 Task: Add a signature Marshall Davis containing Have a great National Religious Freedom Day, Marshall Davis to email address softage.9@softage.net and add a label Residential leases
Action: Mouse moved to (891, 46)
Screenshot: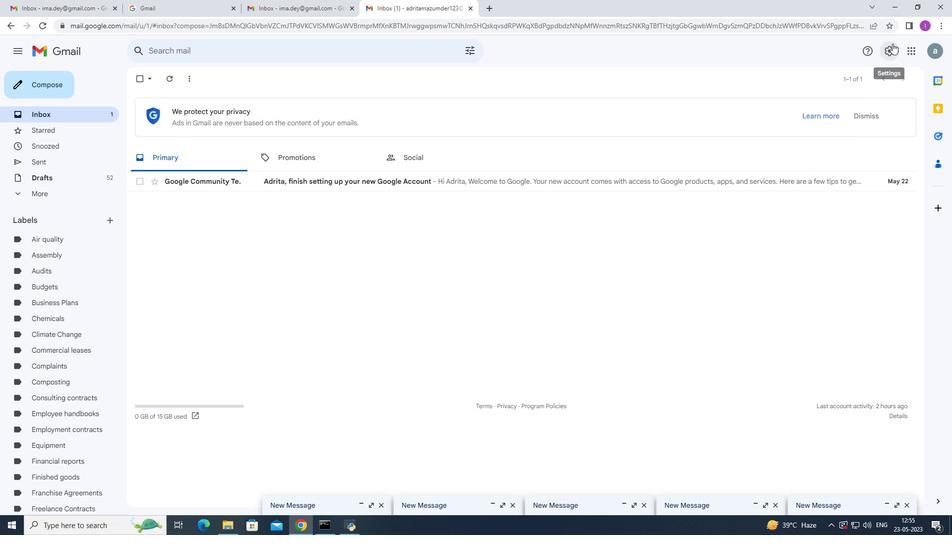 
Action: Mouse pressed left at (891, 46)
Screenshot: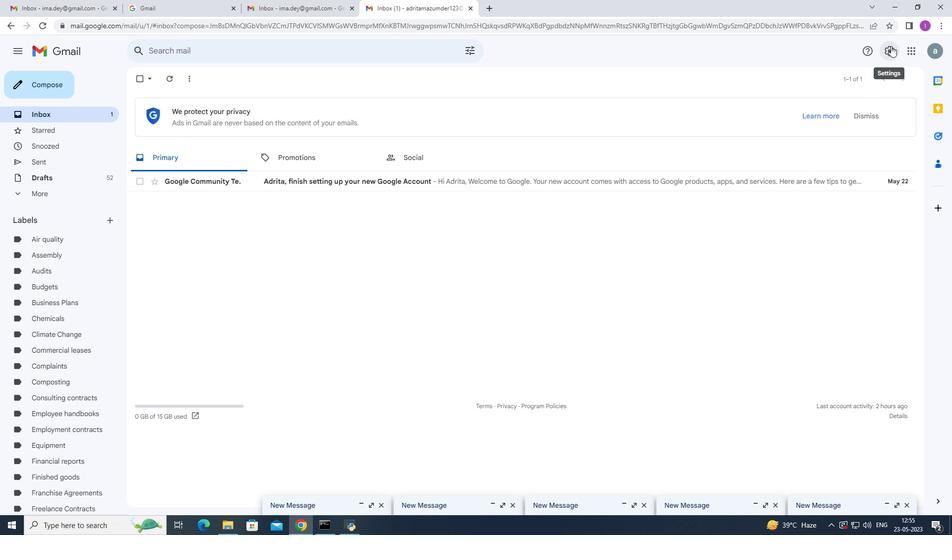 
Action: Mouse moved to (844, 102)
Screenshot: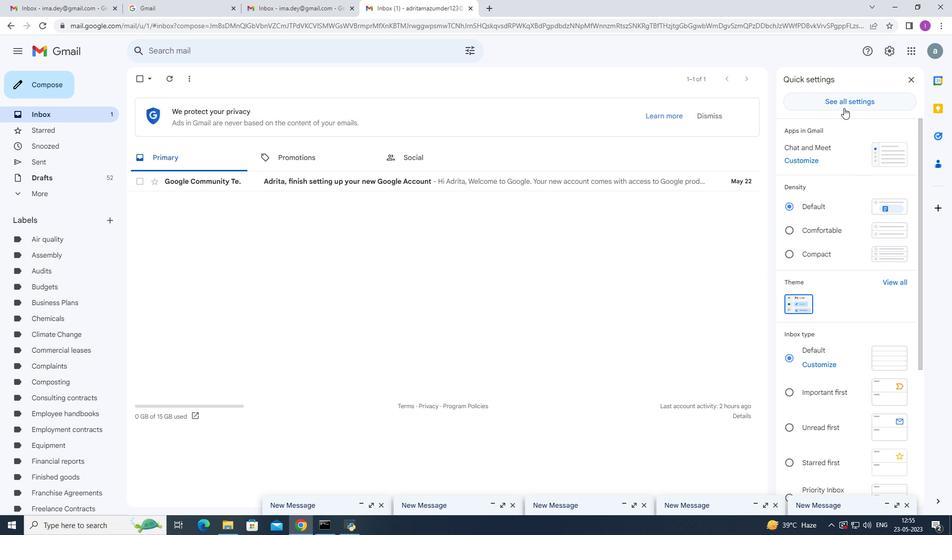 
Action: Mouse pressed left at (844, 102)
Screenshot: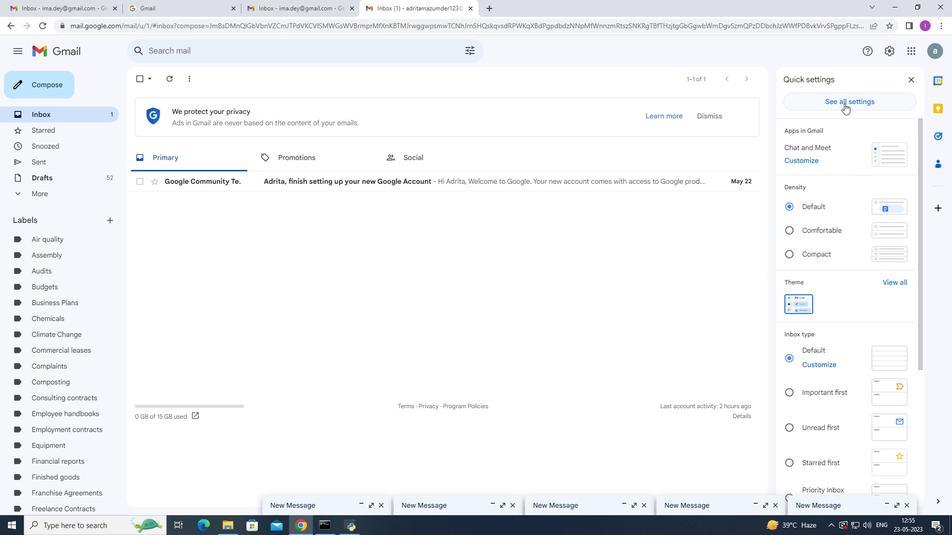 
Action: Mouse moved to (441, 263)
Screenshot: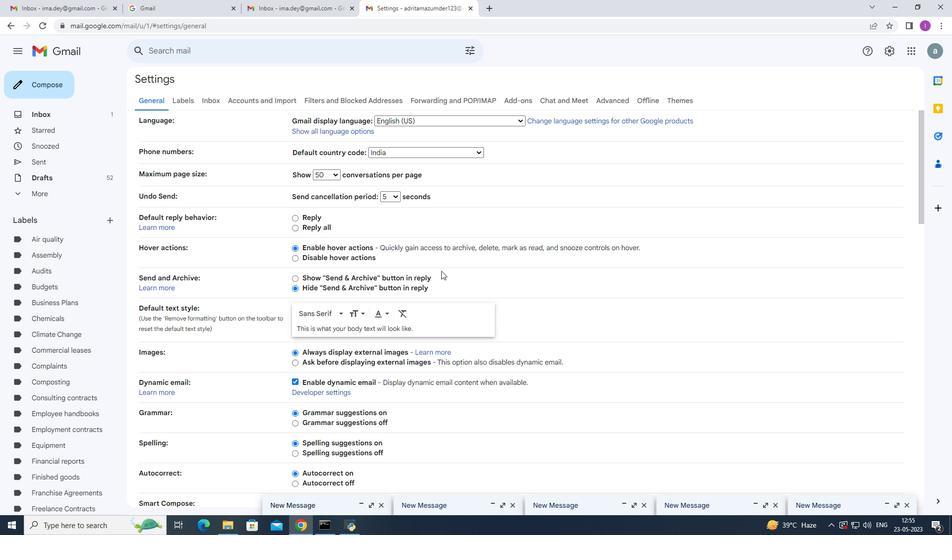 
Action: Mouse scrolled (441, 262) with delta (0, 0)
Screenshot: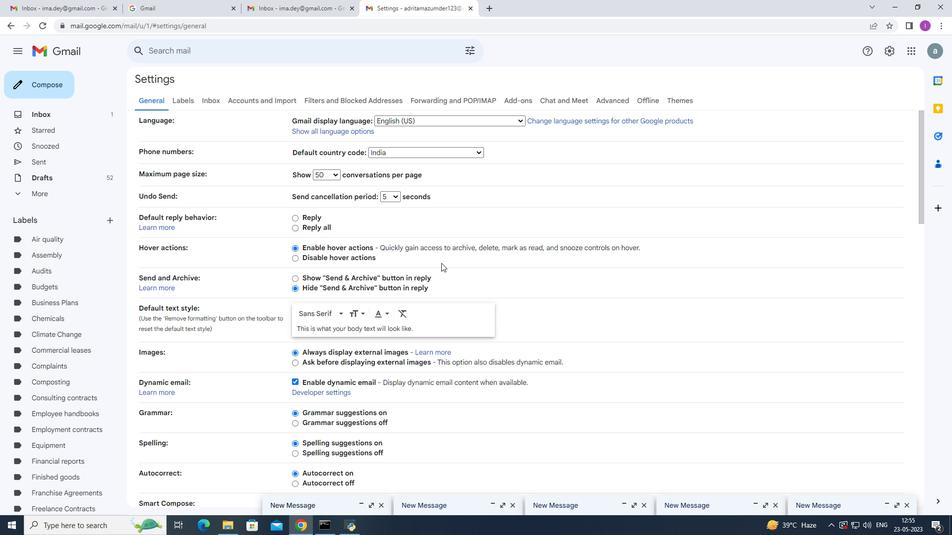 
Action: Mouse moved to (441, 262)
Screenshot: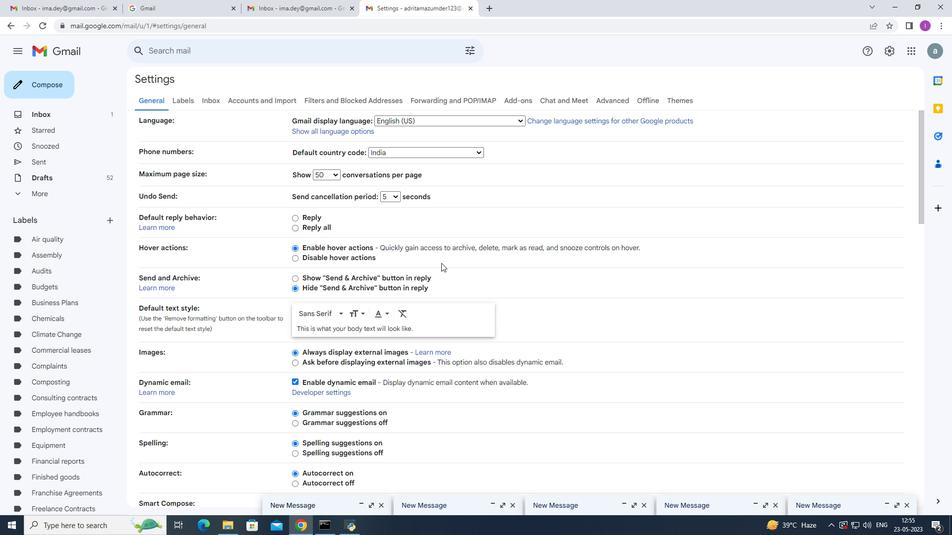 
Action: Mouse scrolled (441, 262) with delta (0, 0)
Screenshot: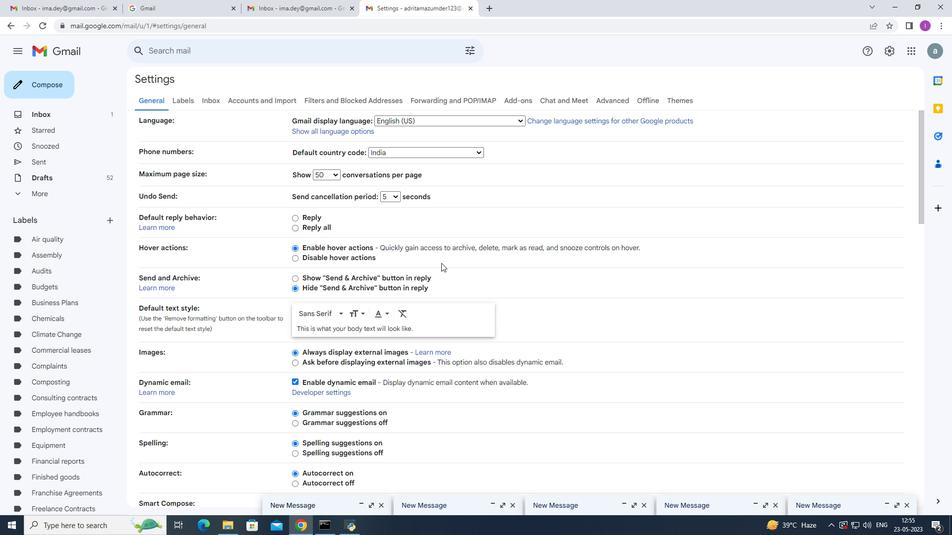 
Action: Mouse moved to (441, 262)
Screenshot: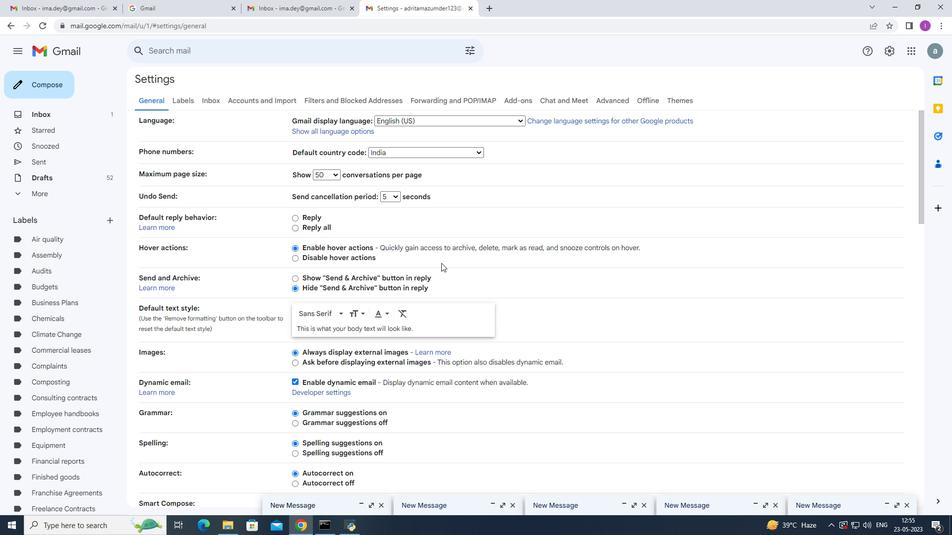 
Action: Mouse scrolled (441, 261) with delta (0, 0)
Screenshot: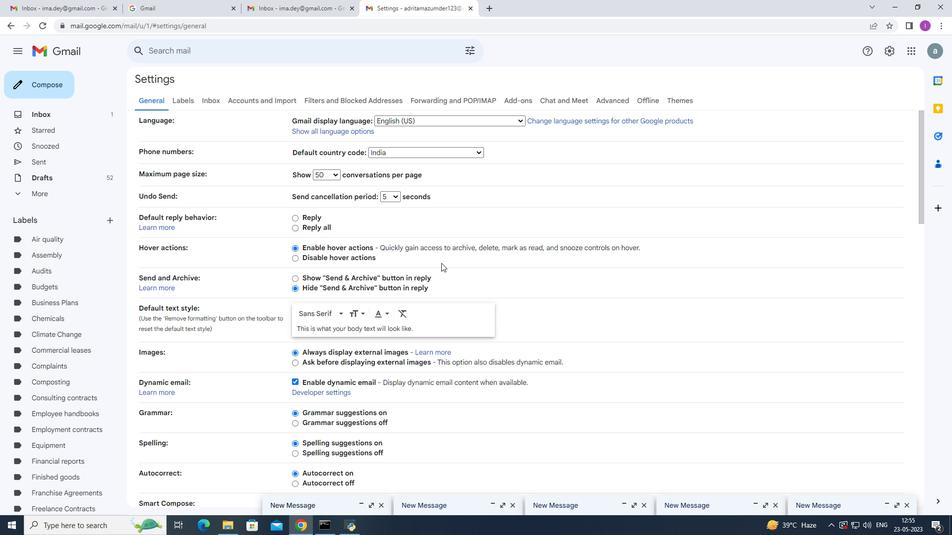 
Action: Mouse scrolled (441, 262) with delta (0, 0)
Screenshot: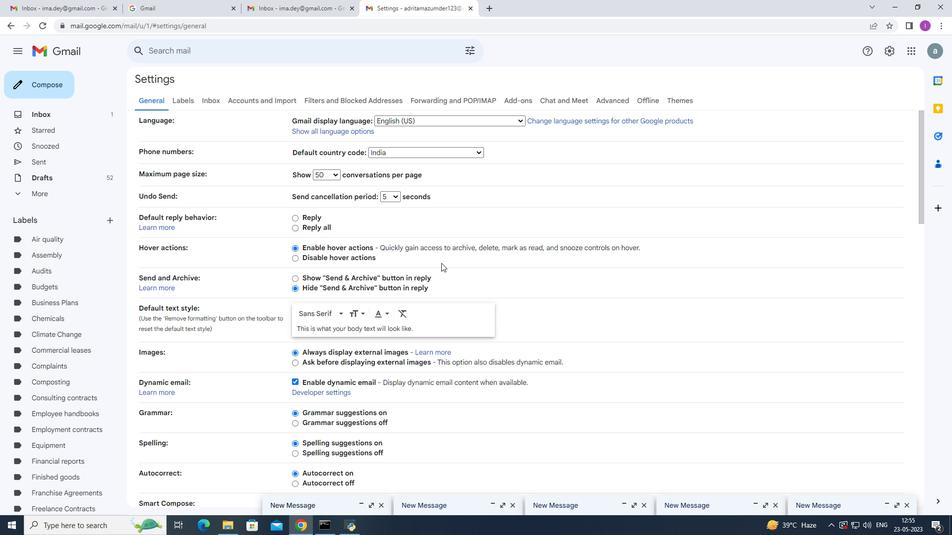 
Action: Mouse moved to (516, 269)
Screenshot: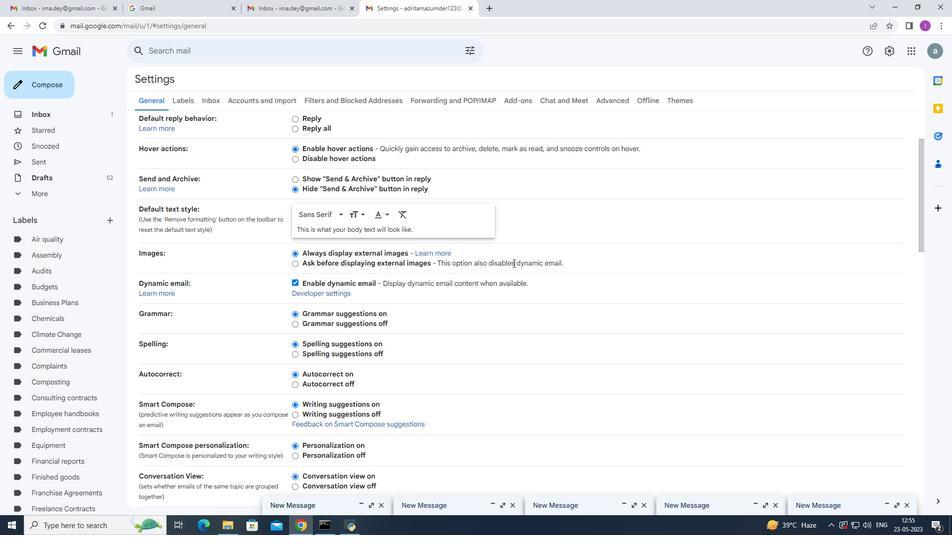
Action: Mouse scrolled (516, 268) with delta (0, 0)
Screenshot: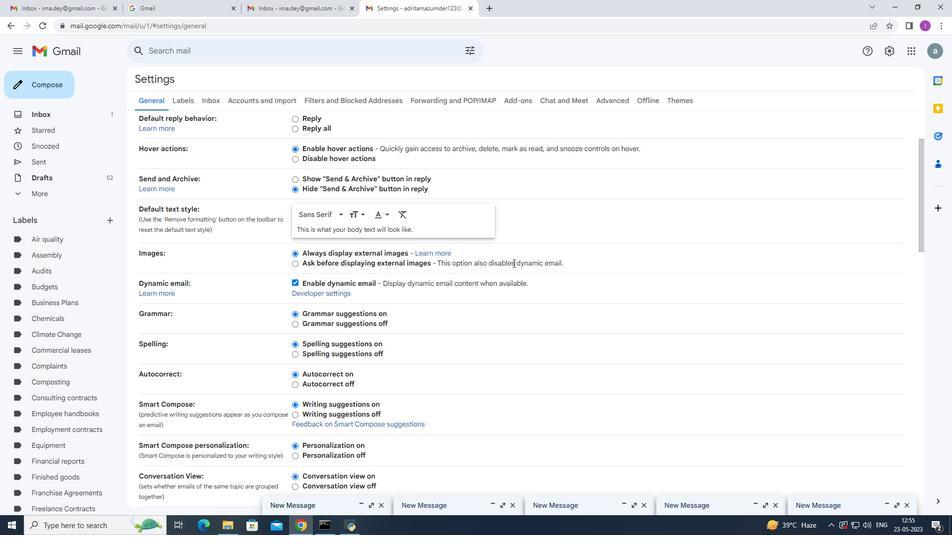 
Action: Mouse moved to (517, 272)
Screenshot: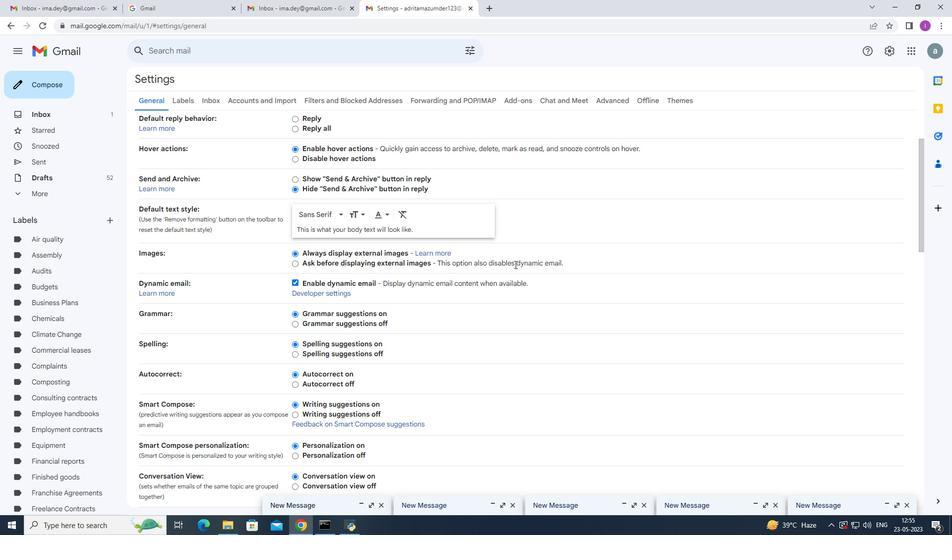 
Action: Mouse scrolled (517, 271) with delta (0, 0)
Screenshot: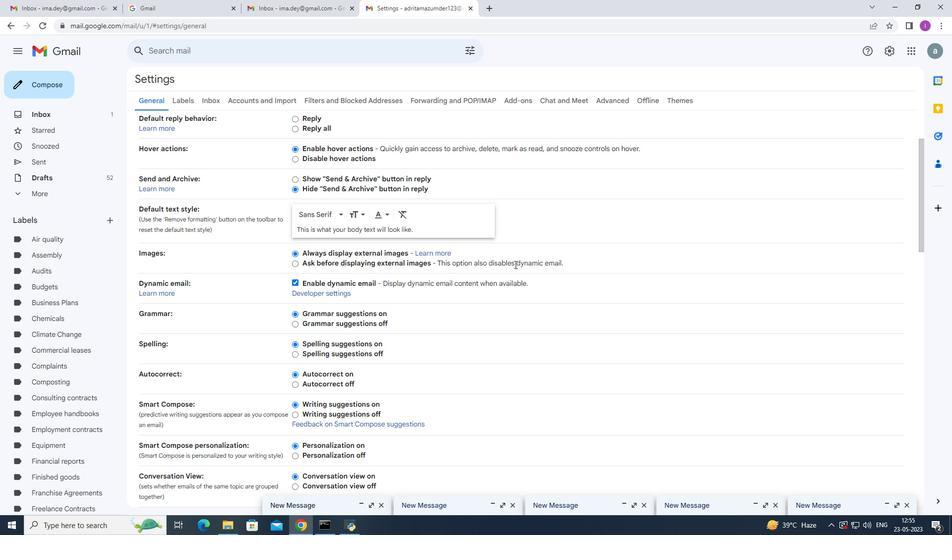 
Action: Mouse scrolled (517, 271) with delta (0, 0)
Screenshot: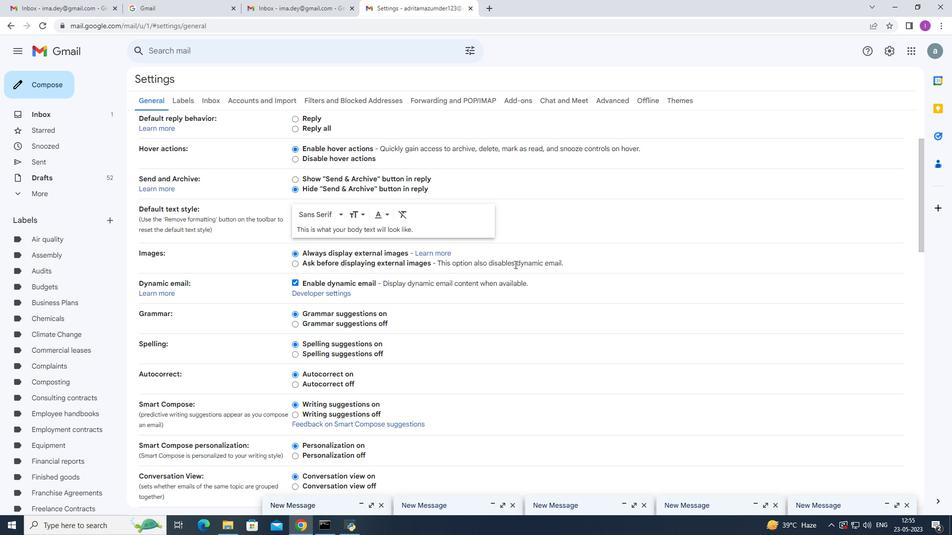 
Action: Mouse scrolled (517, 271) with delta (0, 0)
Screenshot: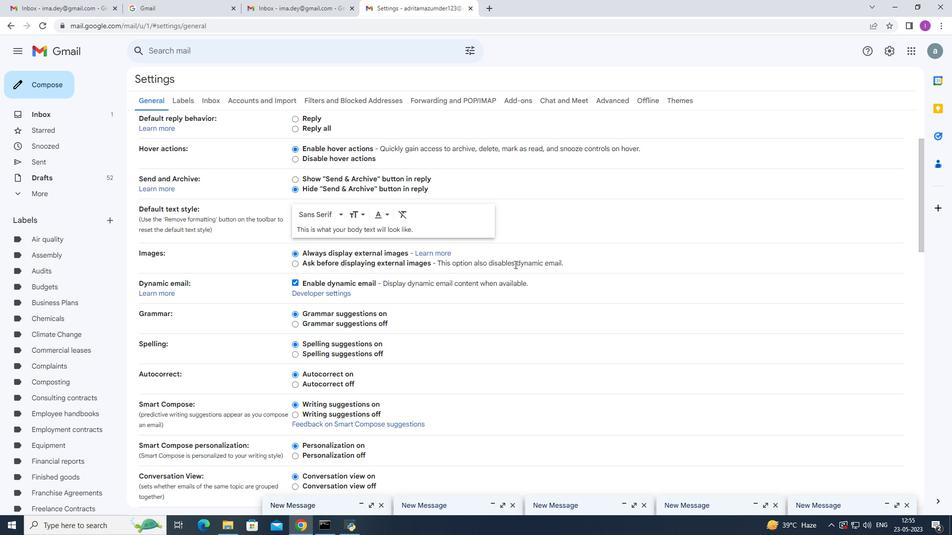 
Action: Mouse moved to (517, 273)
Screenshot: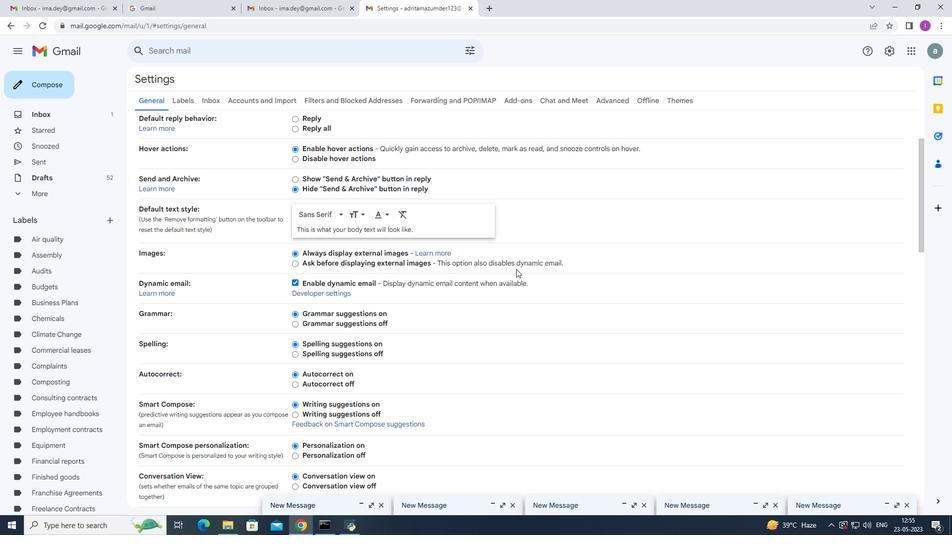 
Action: Mouse scrolled (517, 272) with delta (0, 0)
Screenshot: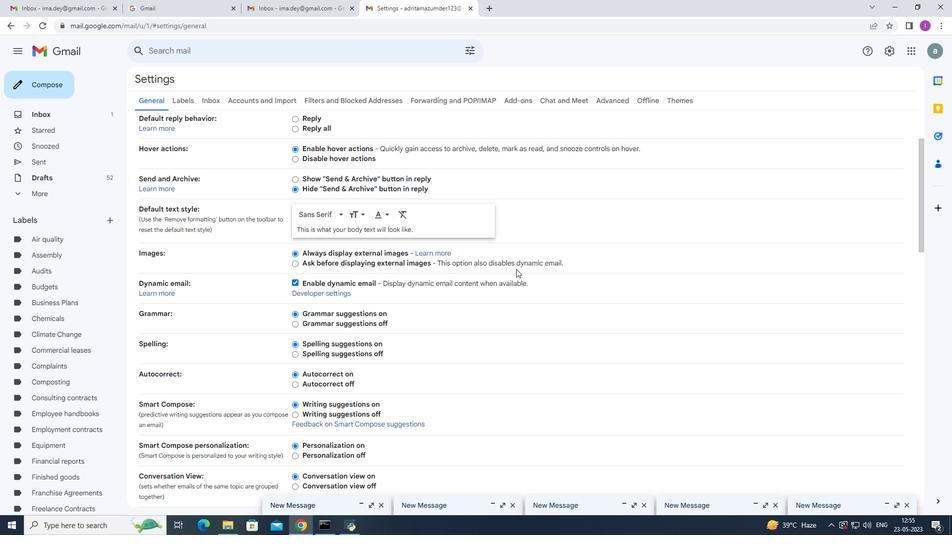 
Action: Mouse moved to (529, 292)
Screenshot: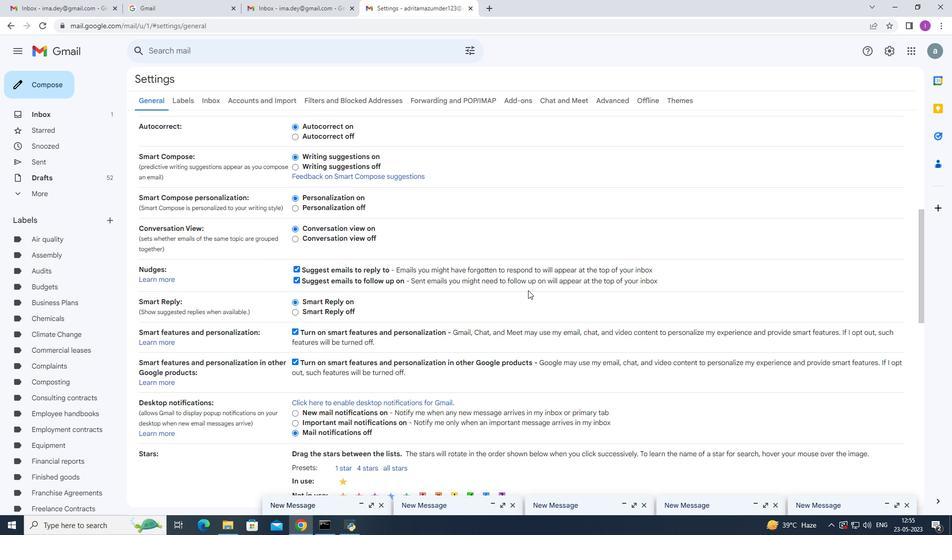 
Action: Mouse scrolled (529, 292) with delta (0, 0)
Screenshot: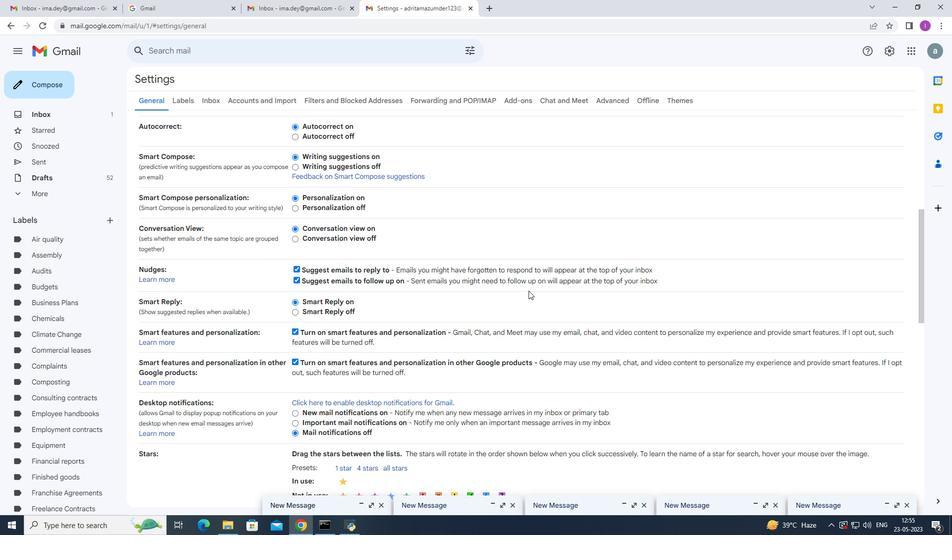 
Action: Mouse scrolled (529, 292) with delta (0, 0)
Screenshot: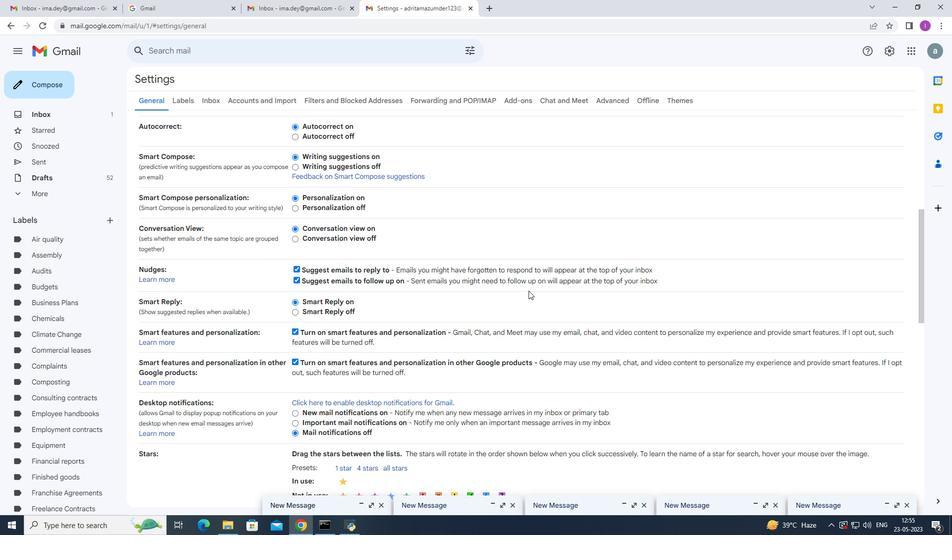 
Action: Mouse scrolled (529, 292) with delta (0, 0)
Screenshot: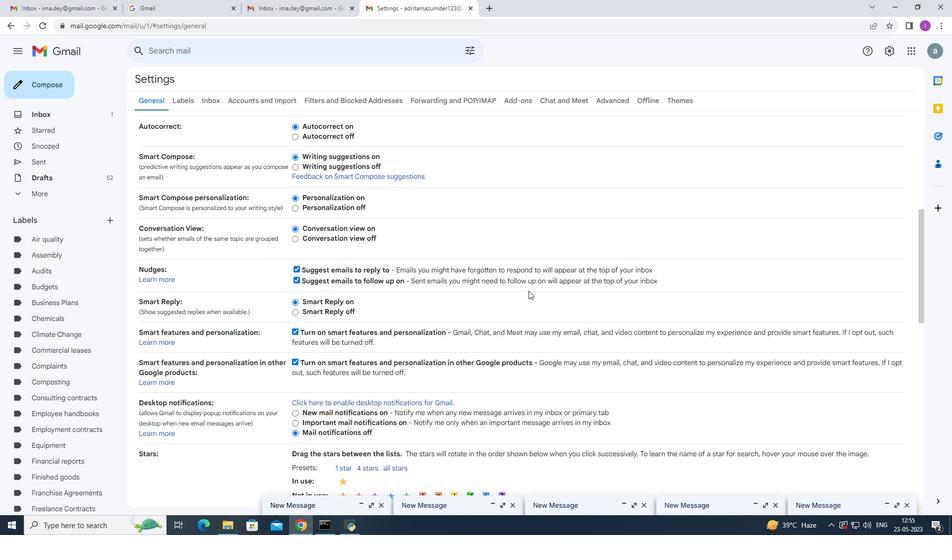 
Action: Mouse scrolled (529, 292) with delta (0, 0)
Screenshot: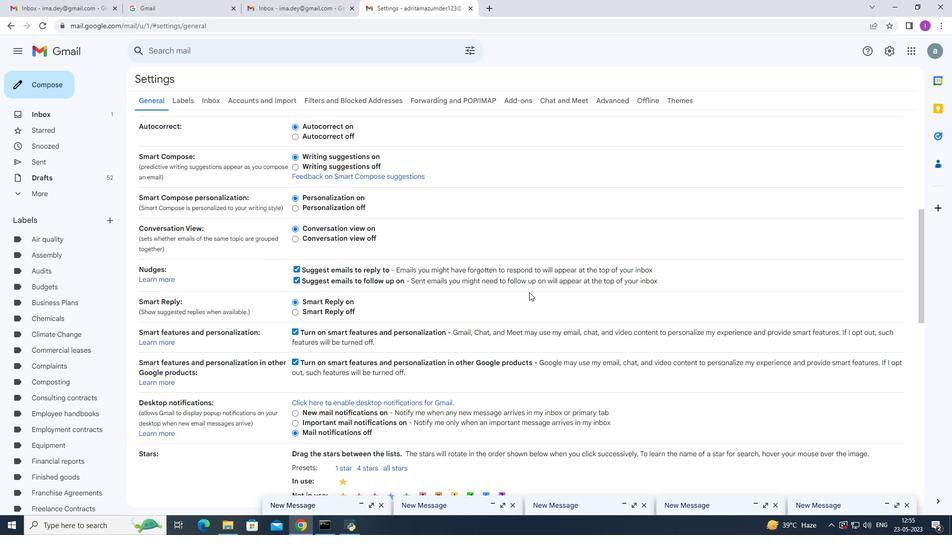 
Action: Mouse moved to (529, 296)
Screenshot: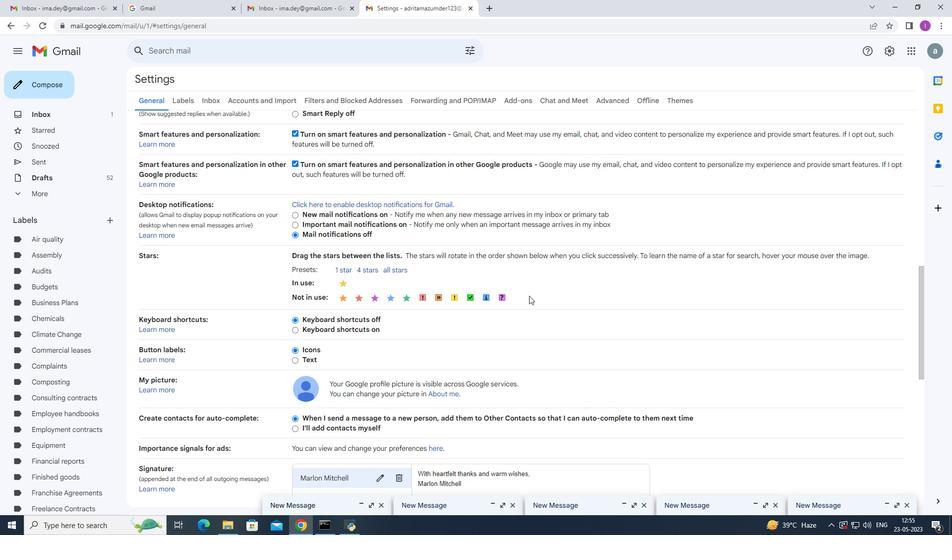 
Action: Mouse scrolled (529, 296) with delta (0, 0)
Screenshot: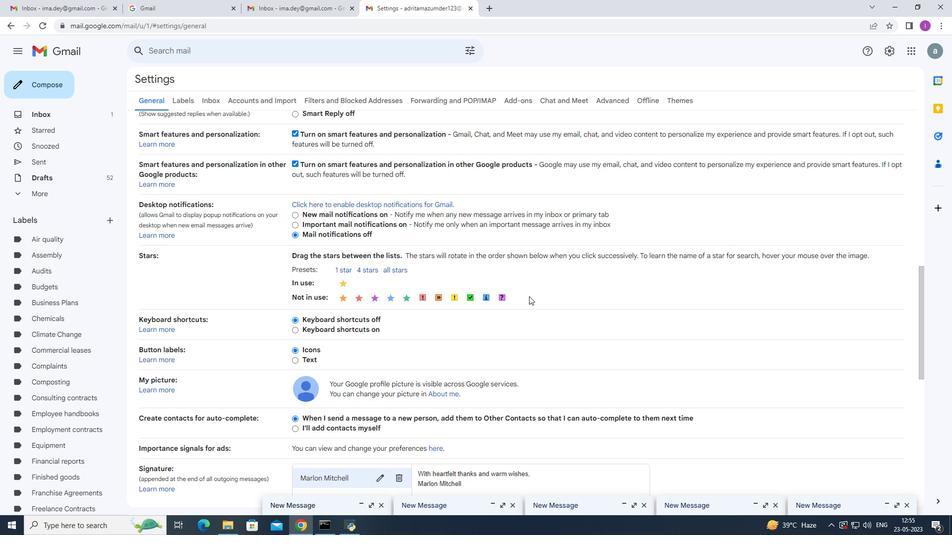
Action: Mouse moved to (528, 297)
Screenshot: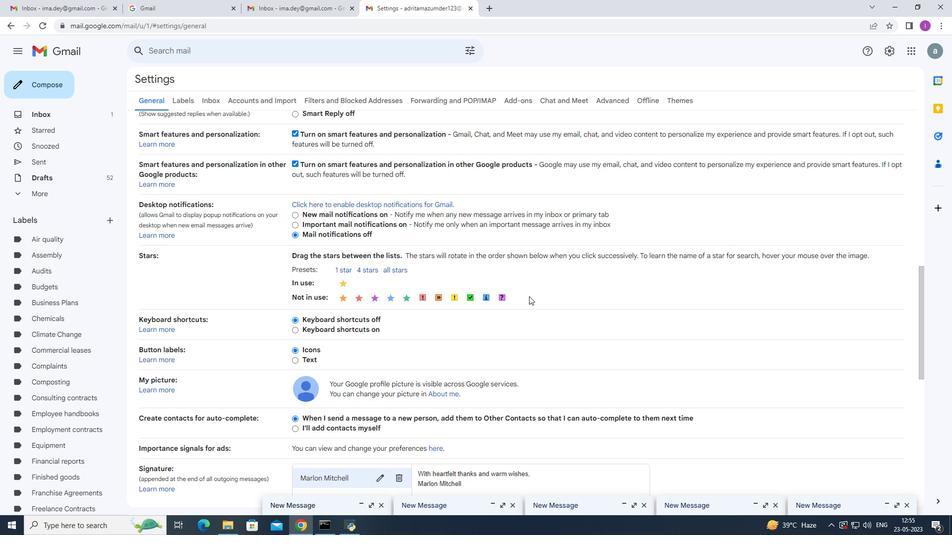
Action: Mouse scrolled (528, 296) with delta (0, 0)
Screenshot: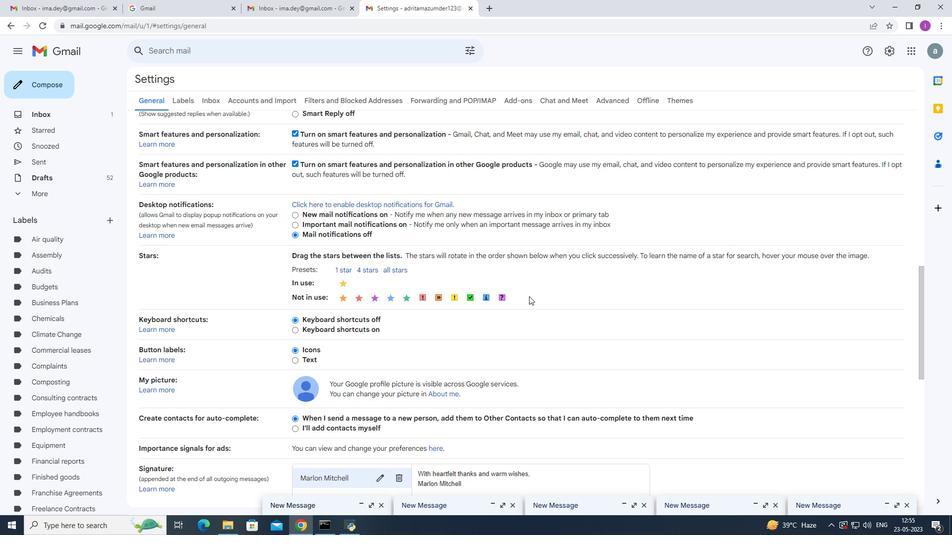 
Action: Mouse scrolled (528, 296) with delta (0, 0)
Screenshot: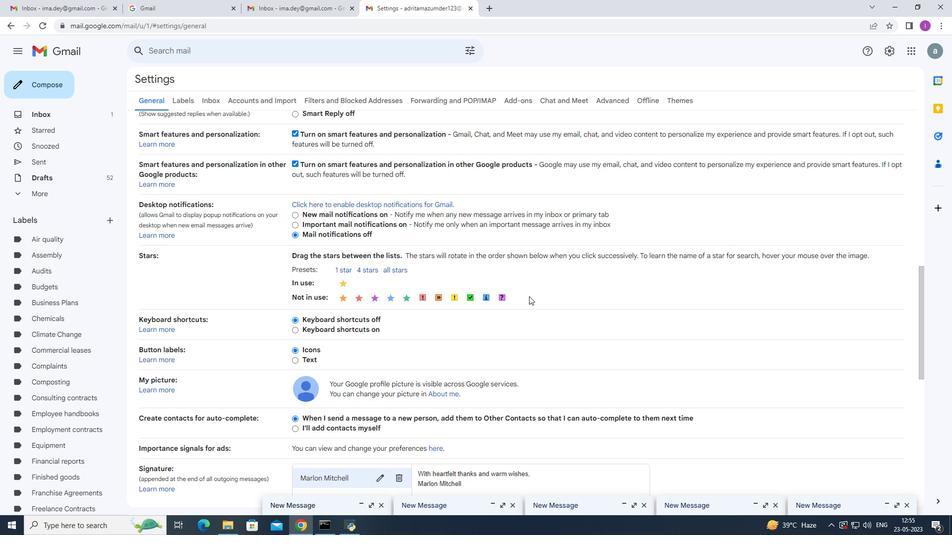 
Action: Mouse scrolled (528, 296) with delta (0, 0)
Screenshot: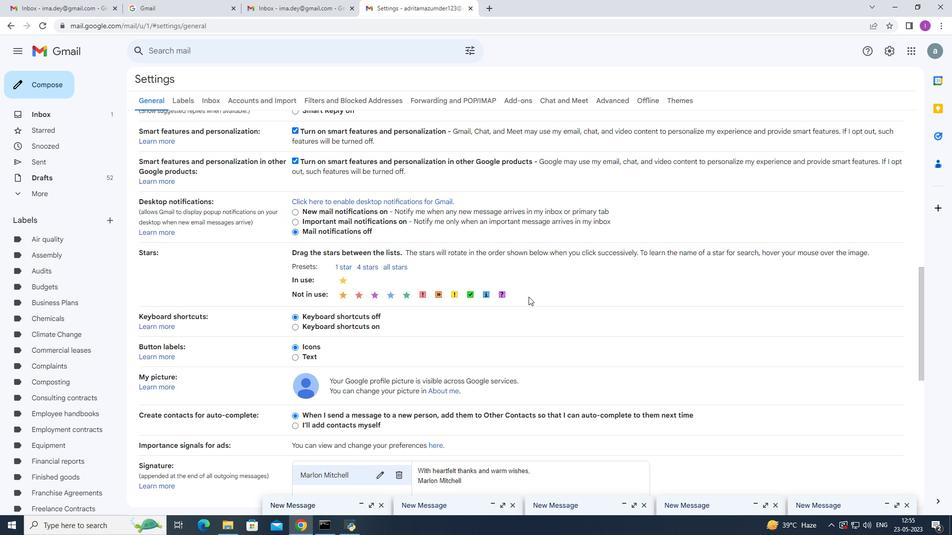 
Action: Mouse moved to (397, 280)
Screenshot: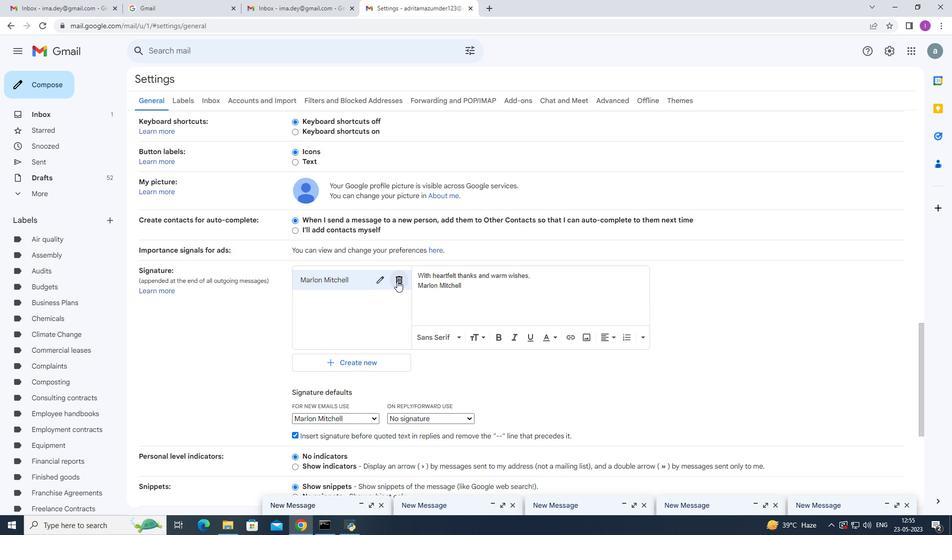 
Action: Mouse pressed left at (397, 280)
Screenshot: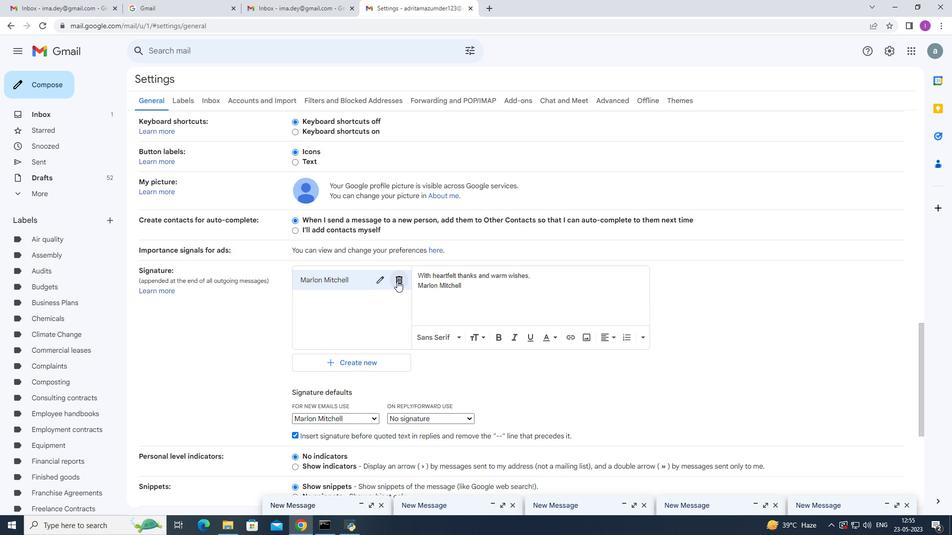
Action: Mouse moved to (572, 302)
Screenshot: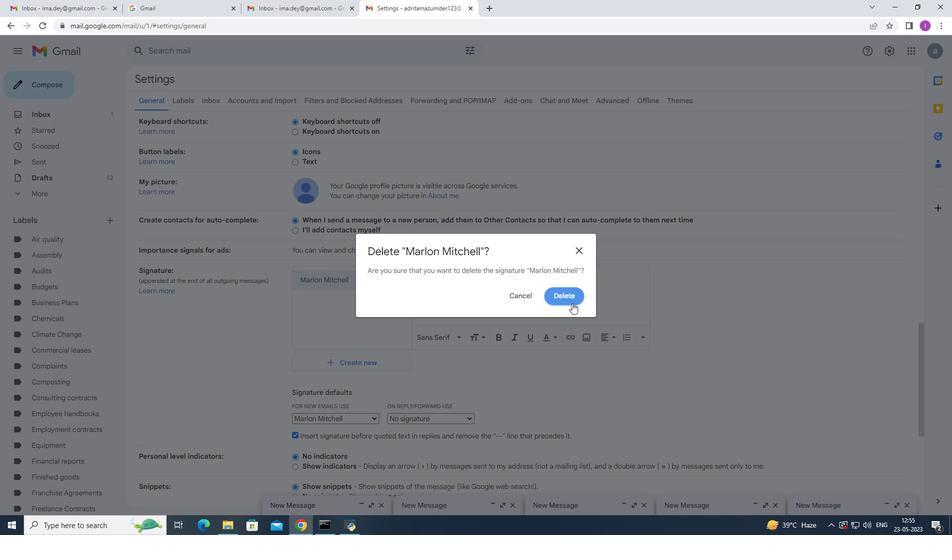 
Action: Mouse pressed left at (572, 302)
Screenshot: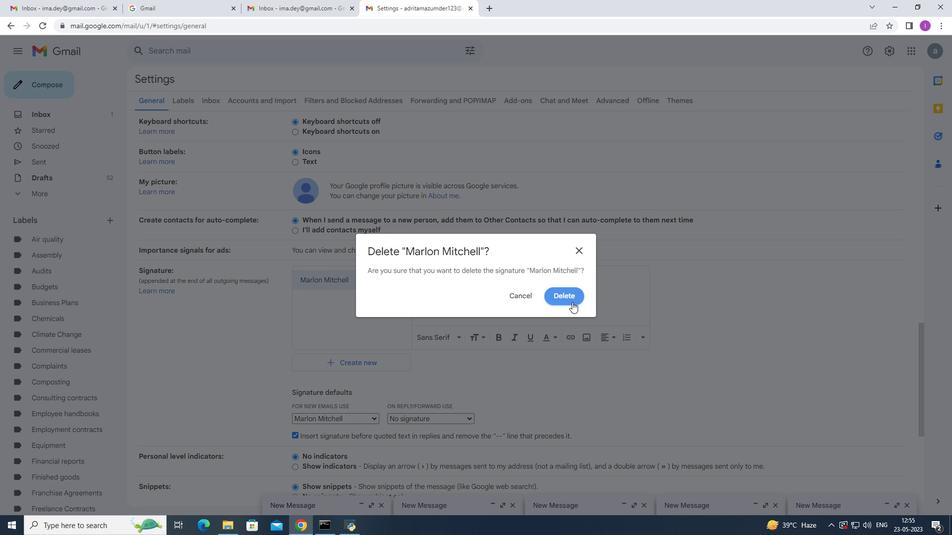 
Action: Mouse moved to (329, 289)
Screenshot: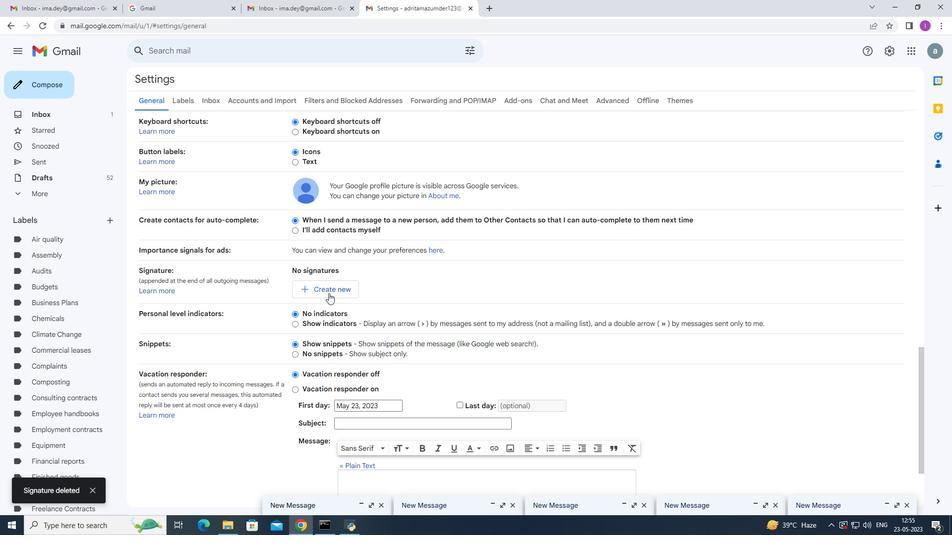 
Action: Mouse pressed left at (329, 289)
Screenshot: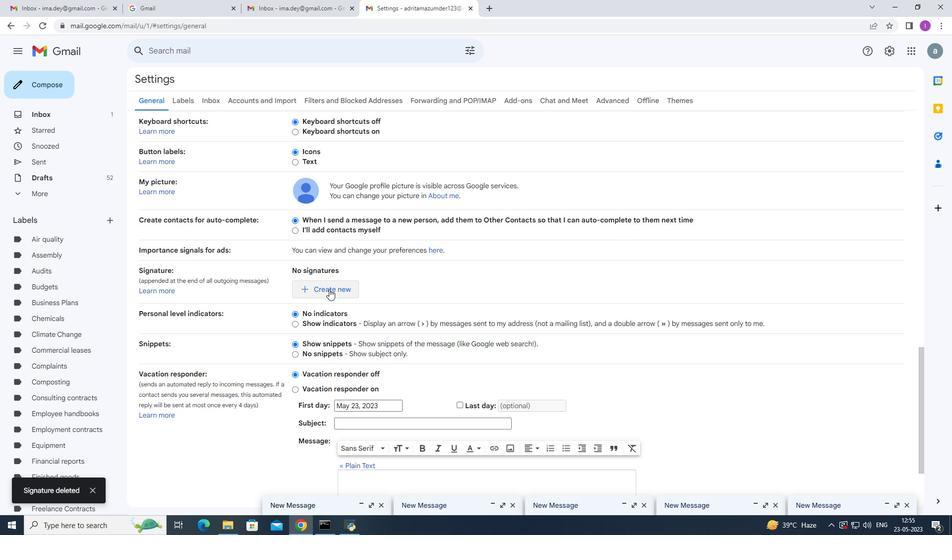 
Action: Mouse moved to (537, 272)
Screenshot: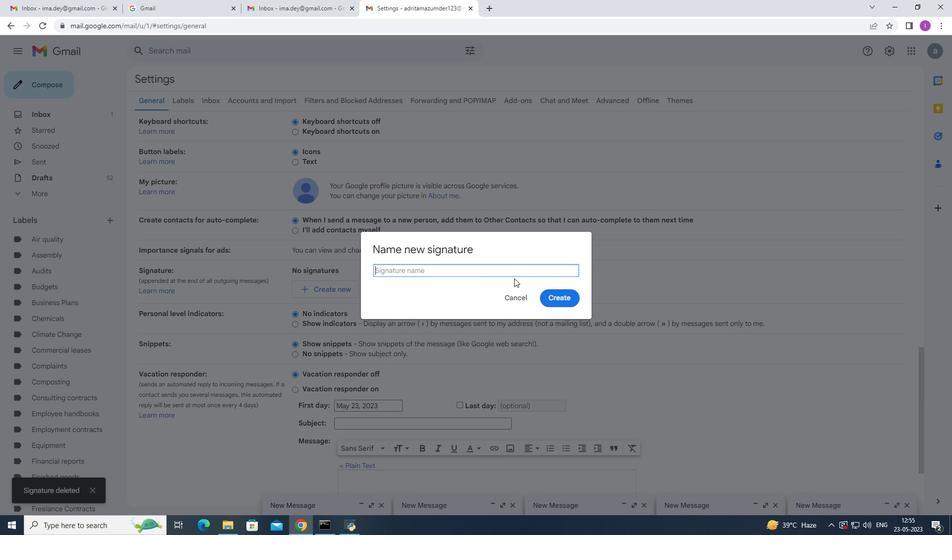 
Action: Key pressed <Key.shift>Marshallb<Key.space><Key.backspace><Key.backspace><Key.space><Key.shift>Davis
Screenshot: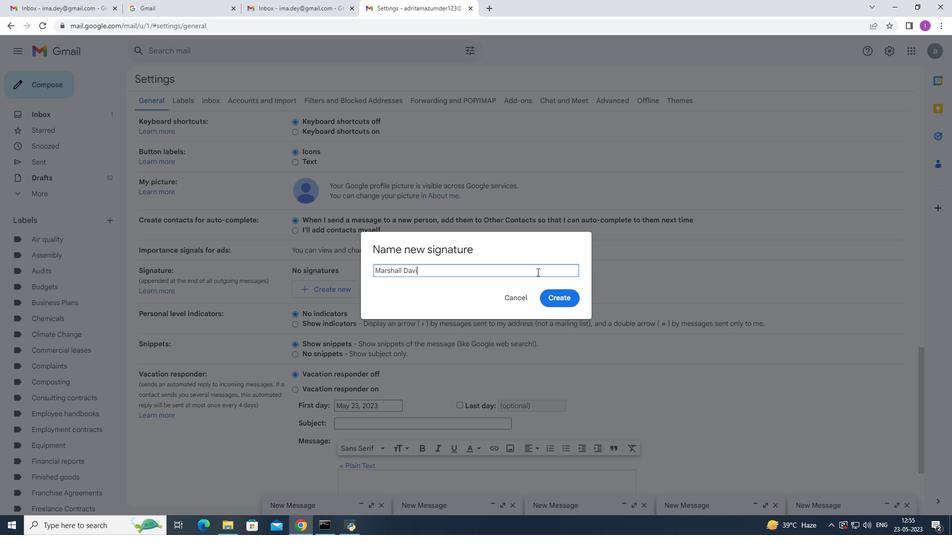 
Action: Mouse moved to (565, 293)
Screenshot: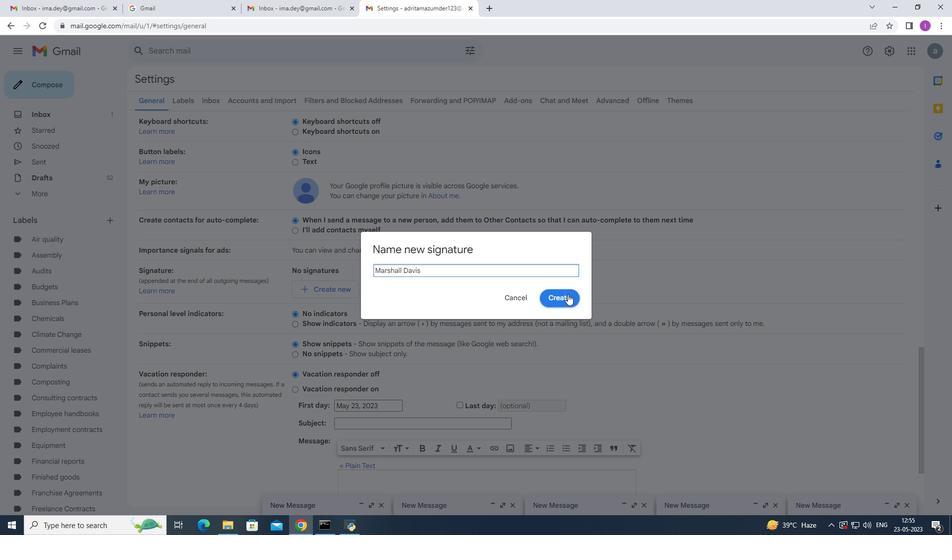 
Action: Mouse pressed left at (565, 293)
Screenshot: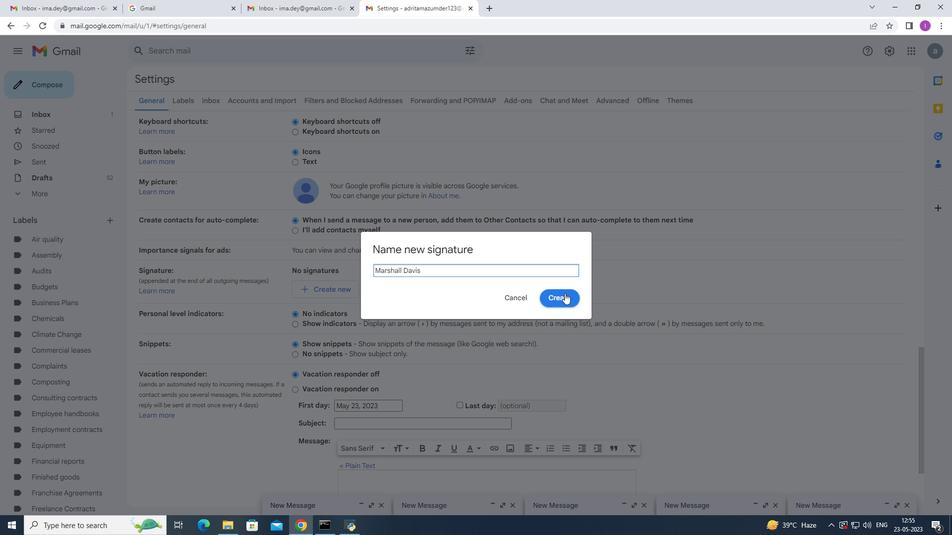 
Action: Mouse moved to (370, 418)
Screenshot: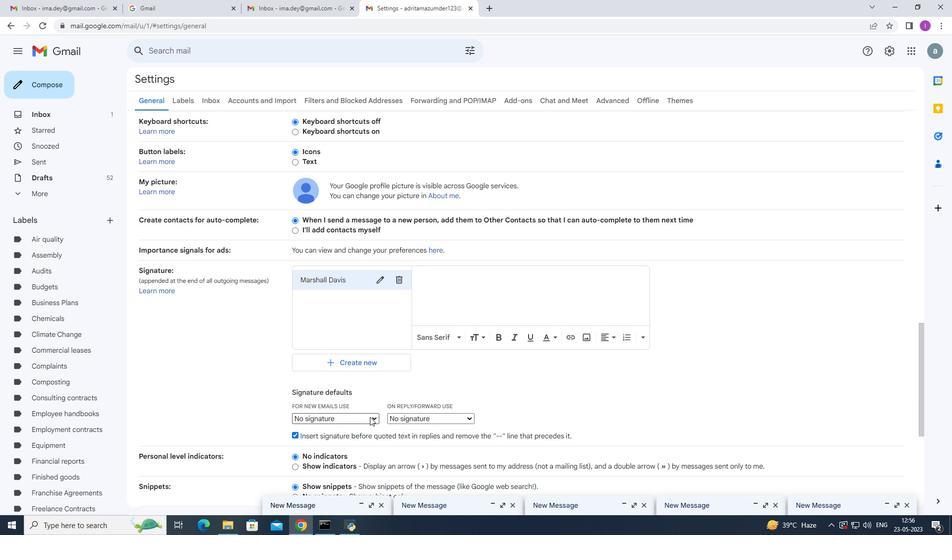 
Action: Mouse pressed left at (370, 418)
Screenshot: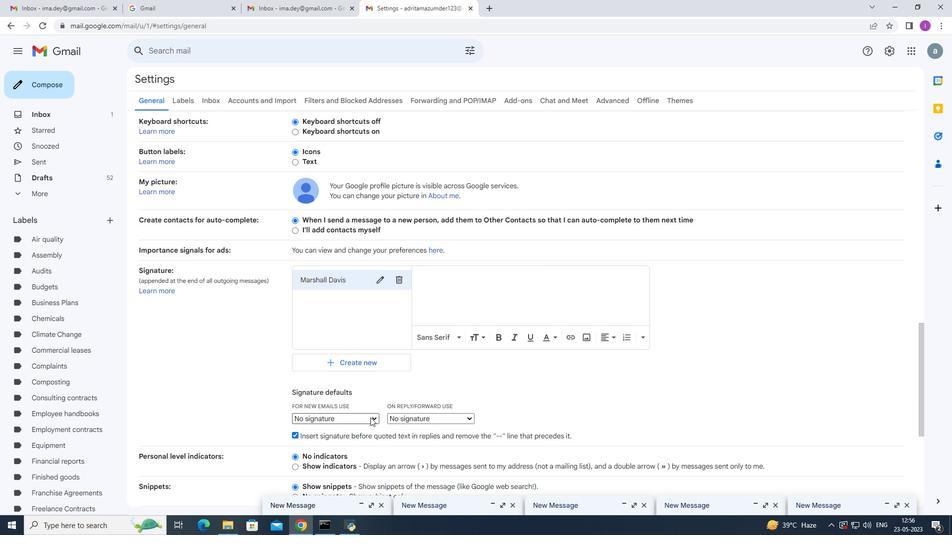 
Action: Mouse pressed left at (370, 418)
Screenshot: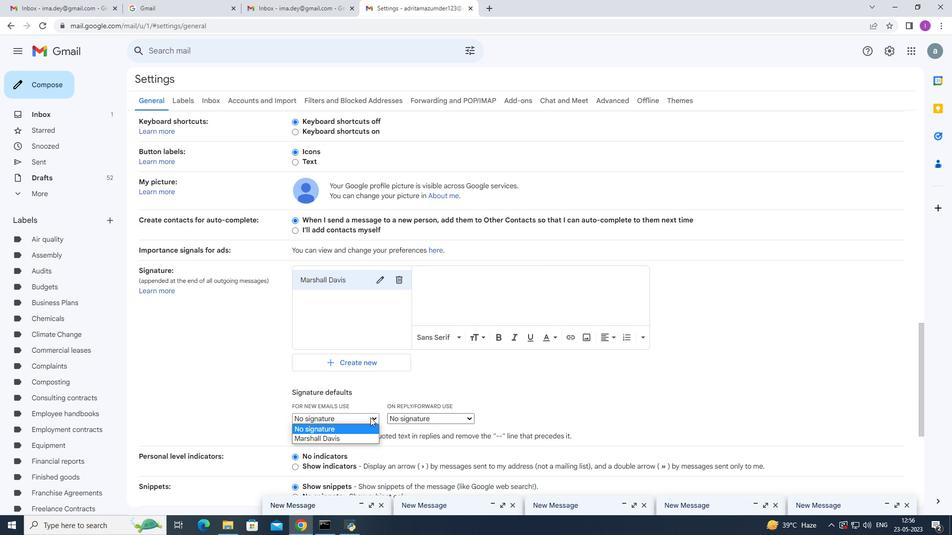 
Action: Mouse moved to (375, 420)
Screenshot: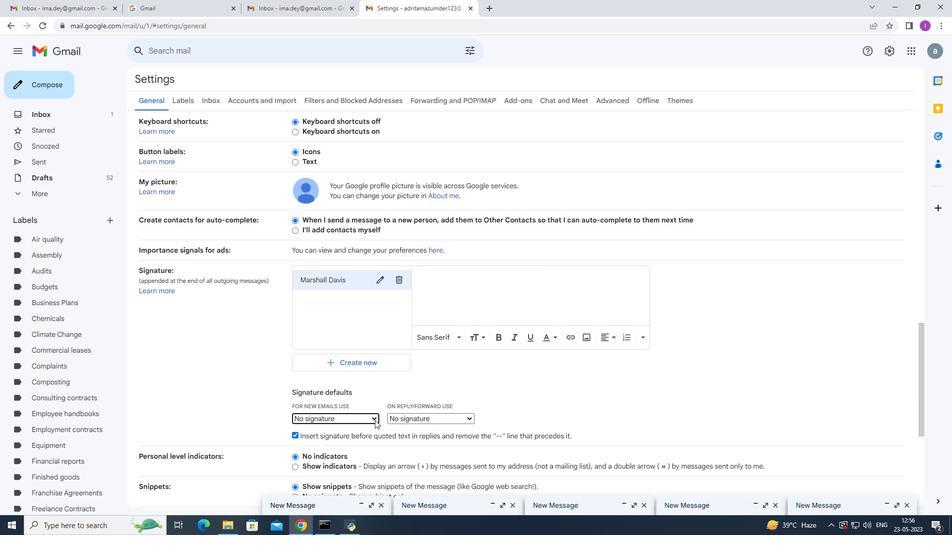 
Action: Mouse pressed left at (375, 420)
Screenshot: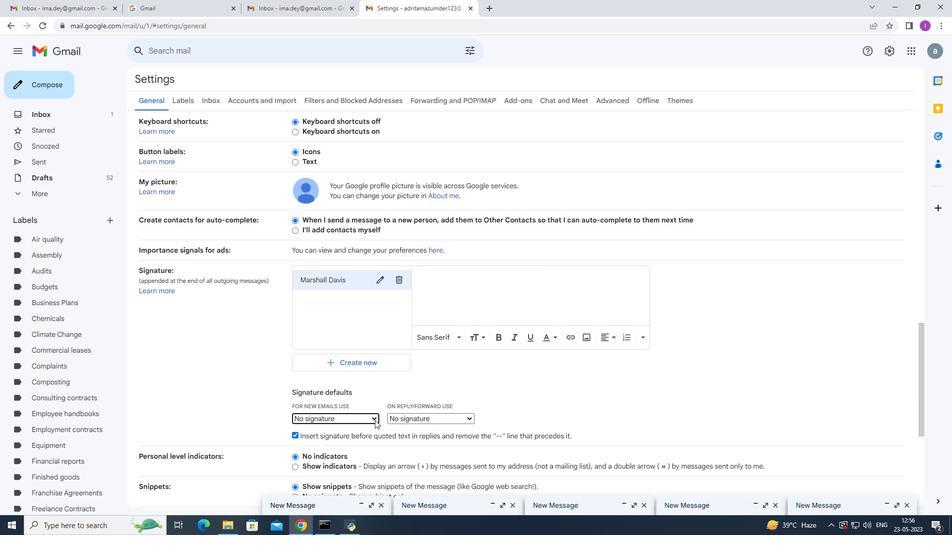 
Action: Mouse moved to (359, 442)
Screenshot: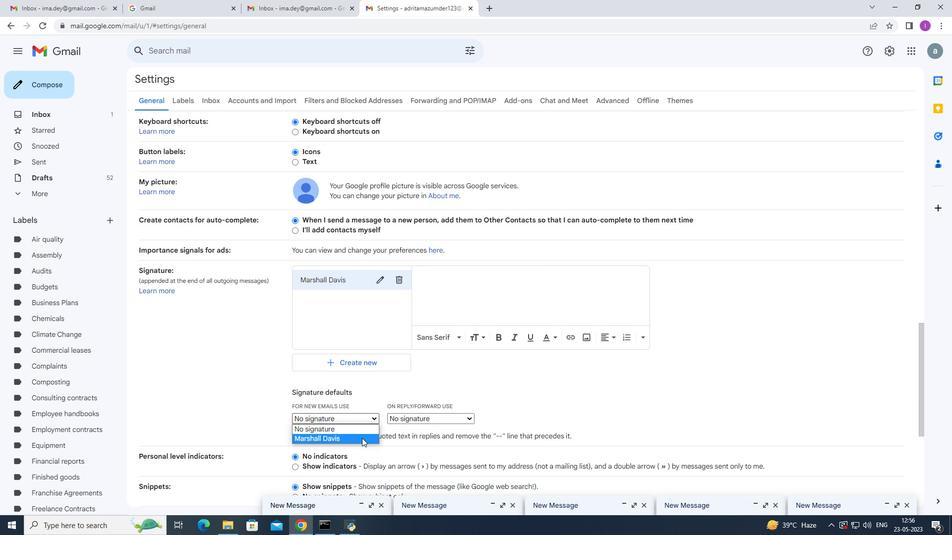
Action: Mouse pressed left at (359, 442)
Screenshot: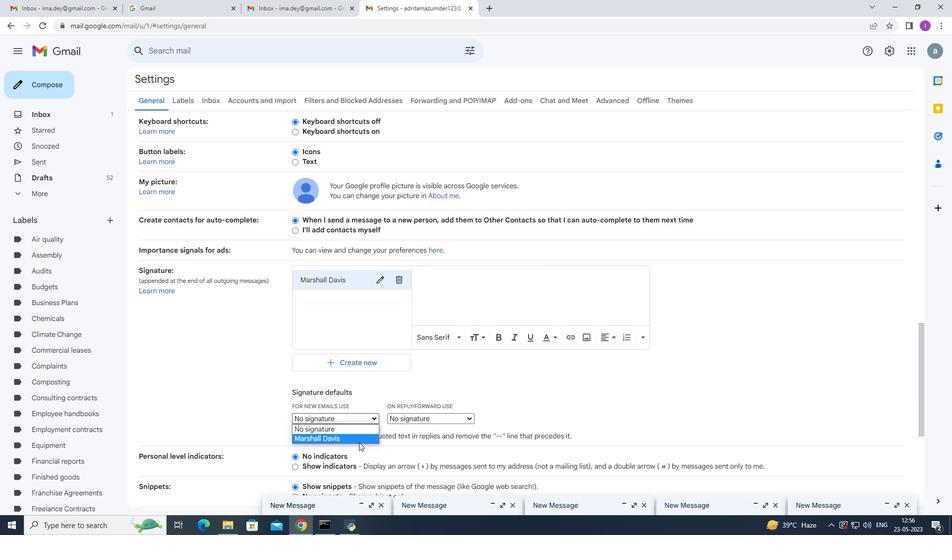 
Action: Mouse pressed left at (359, 442)
Screenshot: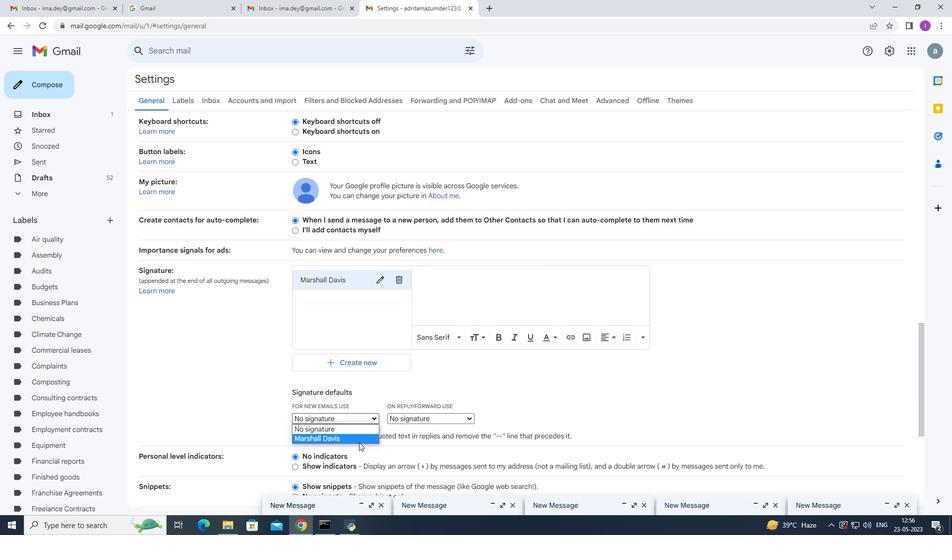 
Action: Mouse moved to (424, 283)
Screenshot: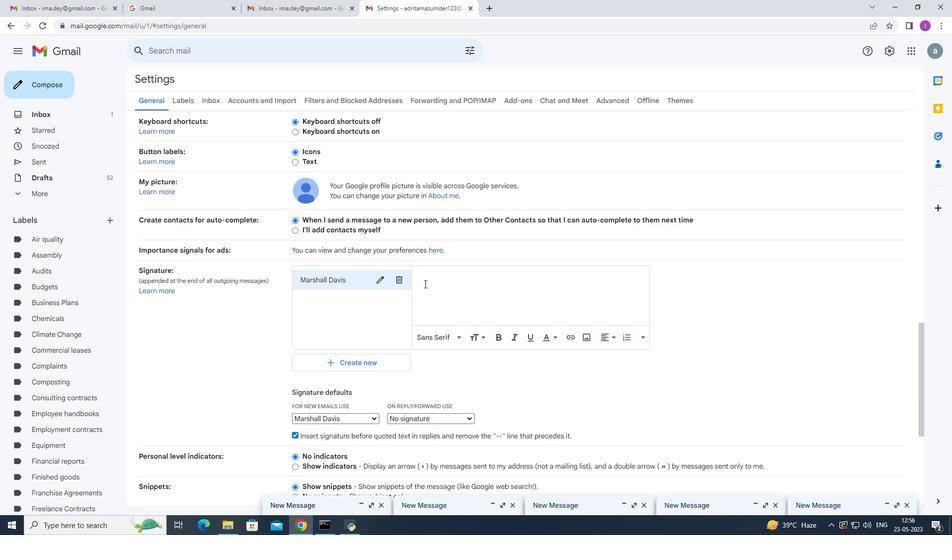 
Action: Mouse pressed left at (424, 283)
Screenshot: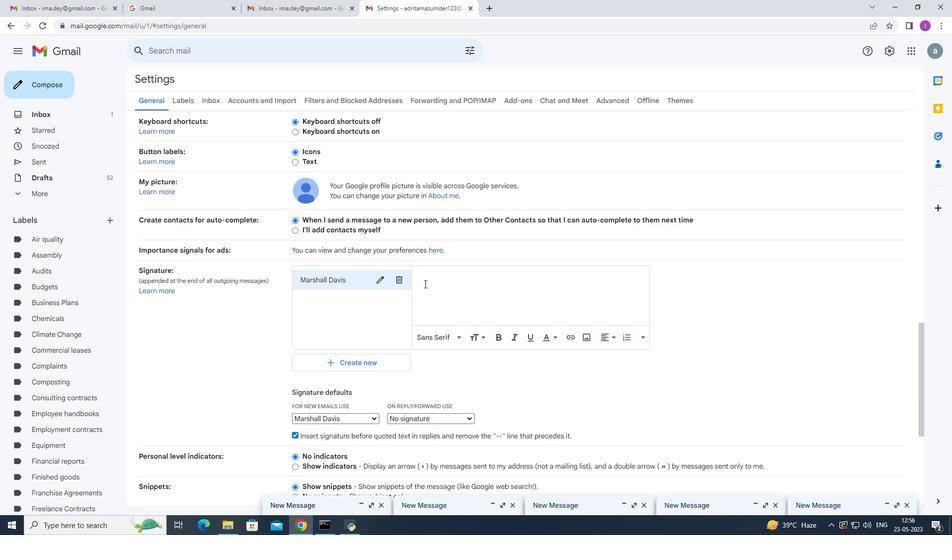 
Action: Mouse moved to (470, 274)
Screenshot: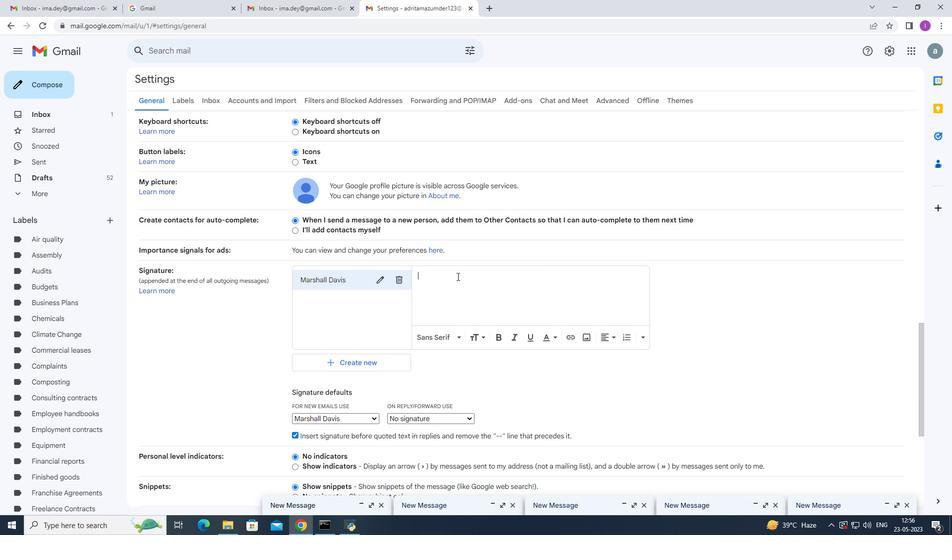 
Action: Key pressed <Key.shift>Have<Key.space>a<Key.space>great<Key.space><Key.shift>National<Key.space><Key.shift><Key.shift><Key.shift><Key.shift><Key.shift>Religious
Screenshot: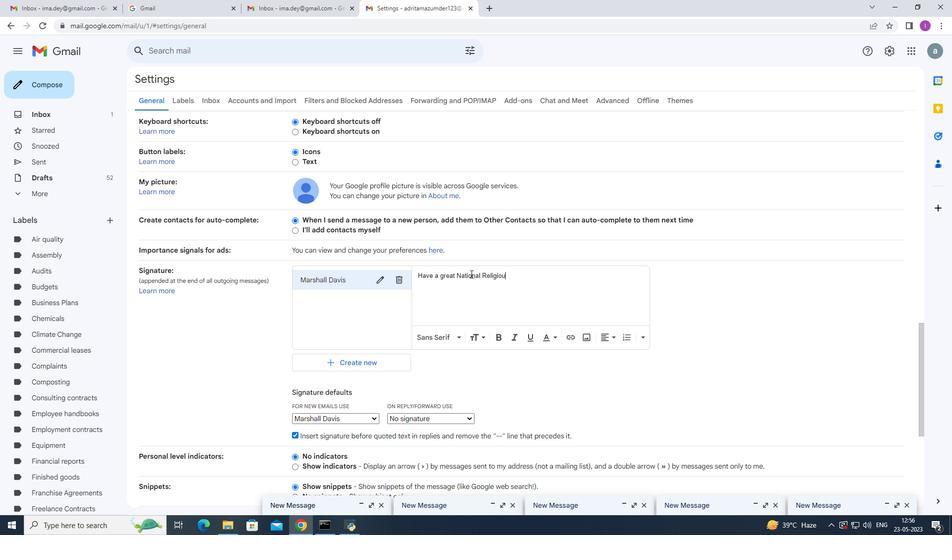 
Action: Mouse moved to (521, 288)
Screenshot: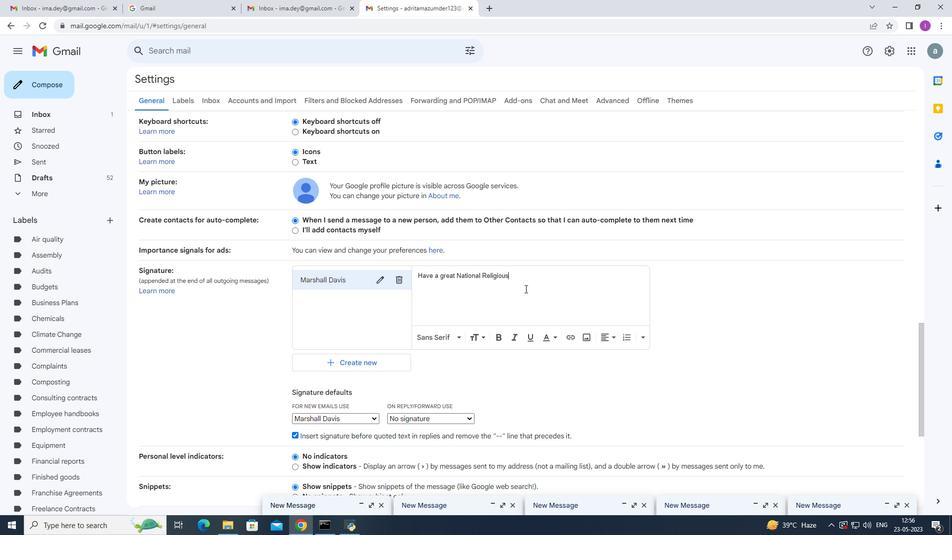 
Action: Key pressed <Key.space><Key.shift><Key.shift>Freedom<Key.space><Key.shift>Day,<Key.enter><Key.shift>mae<Key.backspace>rshall
Screenshot: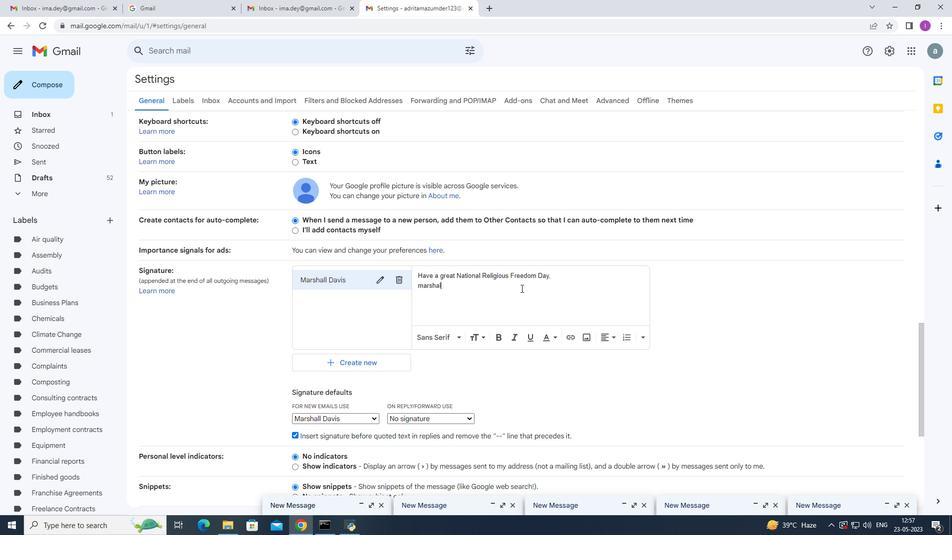 
Action: Mouse moved to (423, 287)
Screenshot: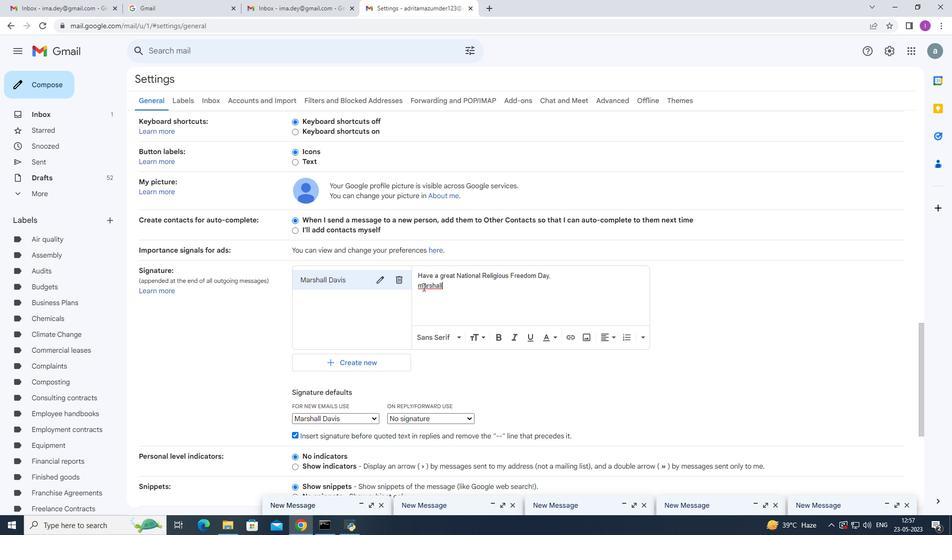 
Action: Mouse pressed left at (423, 287)
Screenshot: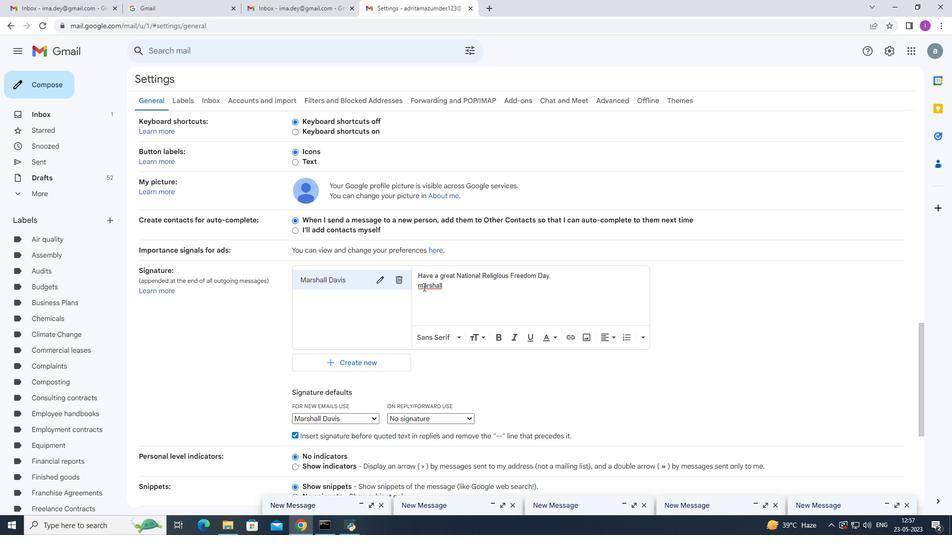 
Action: Mouse pressed left at (423, 287)
Screenshot: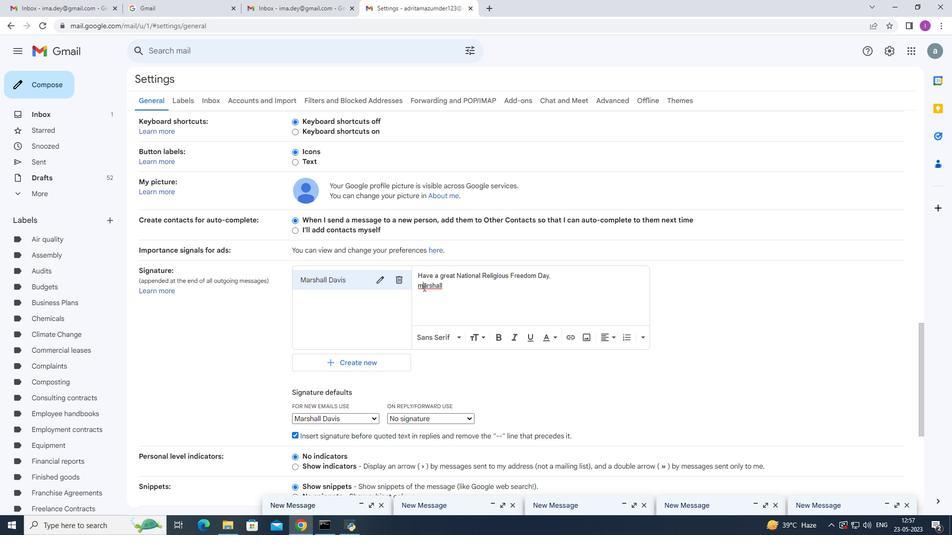 
Action: Mouse moved to (438, 275)
Screenshot: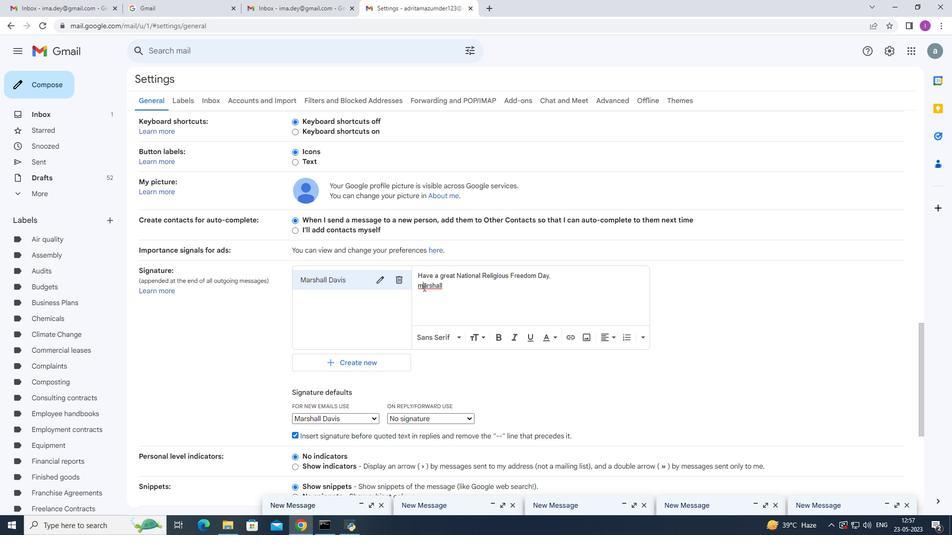 
Action: Key pressed <Key.shift>Marshall<Key.space><Key.shift>Dac<Key.backspace>vis
Screenshot: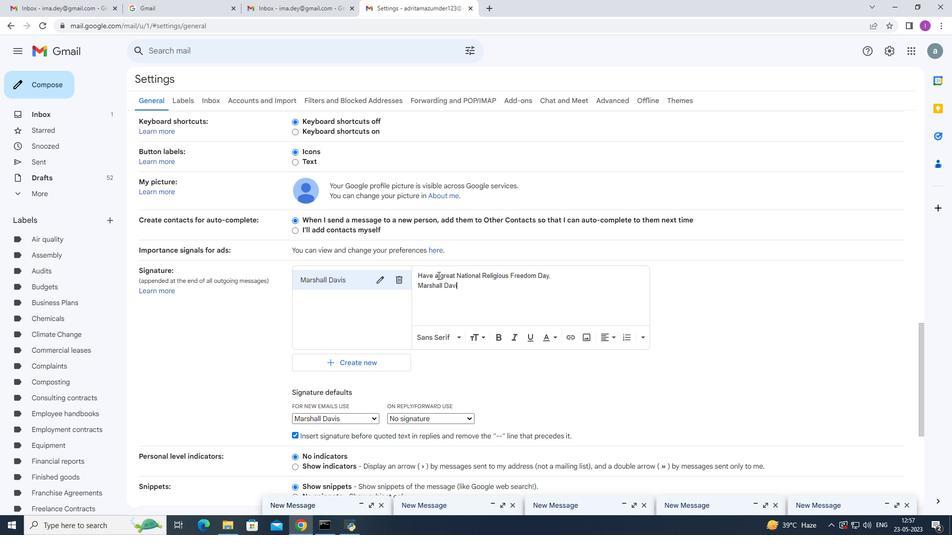 
Action: Mouse moved to (447, 394)
Screenshot: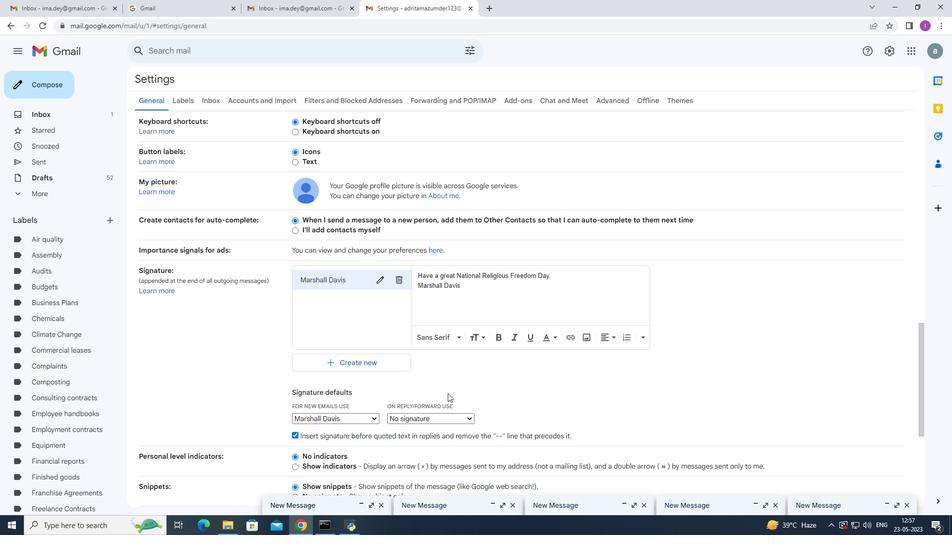 
Action: Mouse scrolled (447, 394) with delta (0, 0)
Screenshot: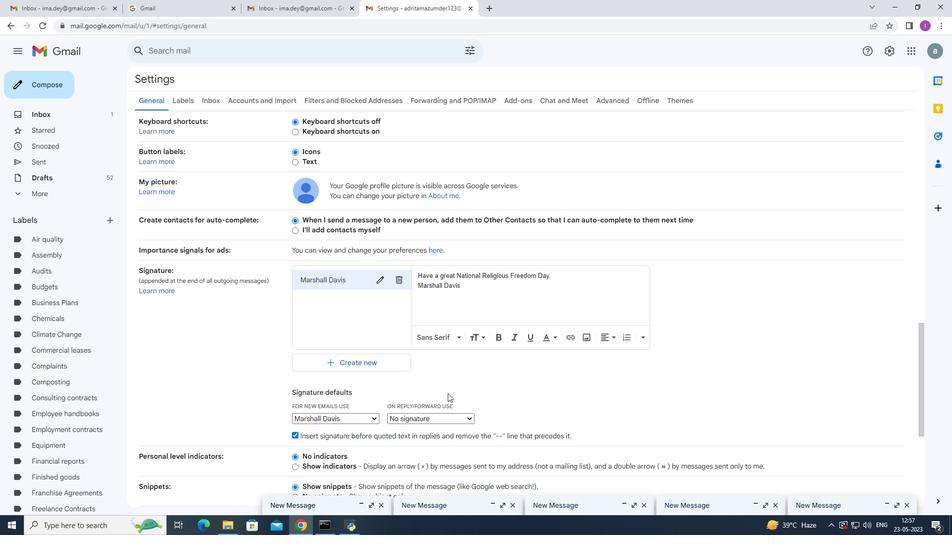 
Action: Mouse moved to (446, 395)
Screenshot: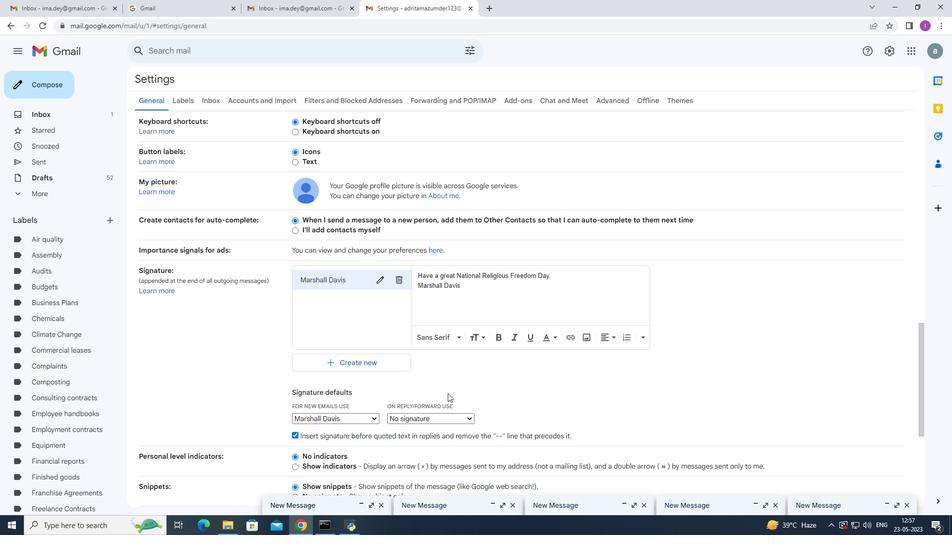 
Action: Mouse scrolled (446, 394) with delta (0, 0)
Screenshot: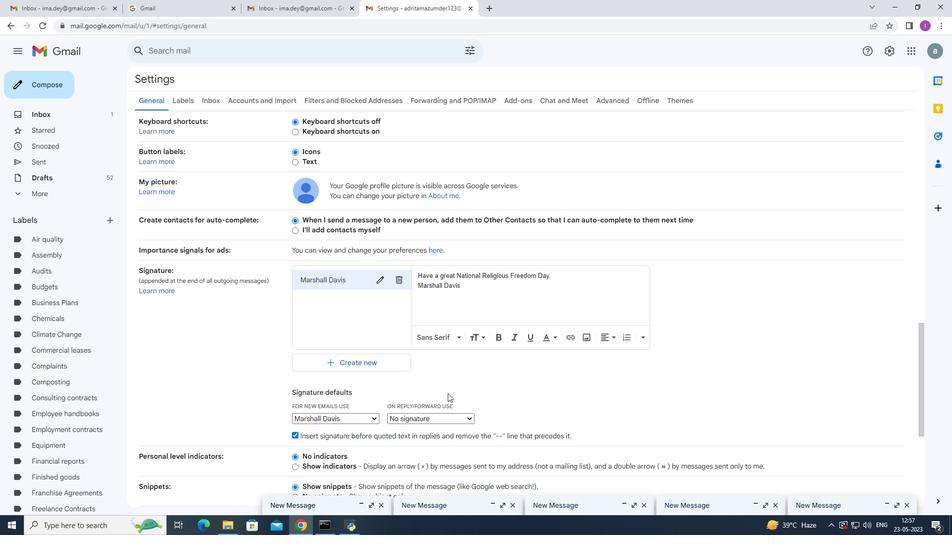 
Action: Mouse scrolled (446, 394) with delta (0, 0)
Screenshot: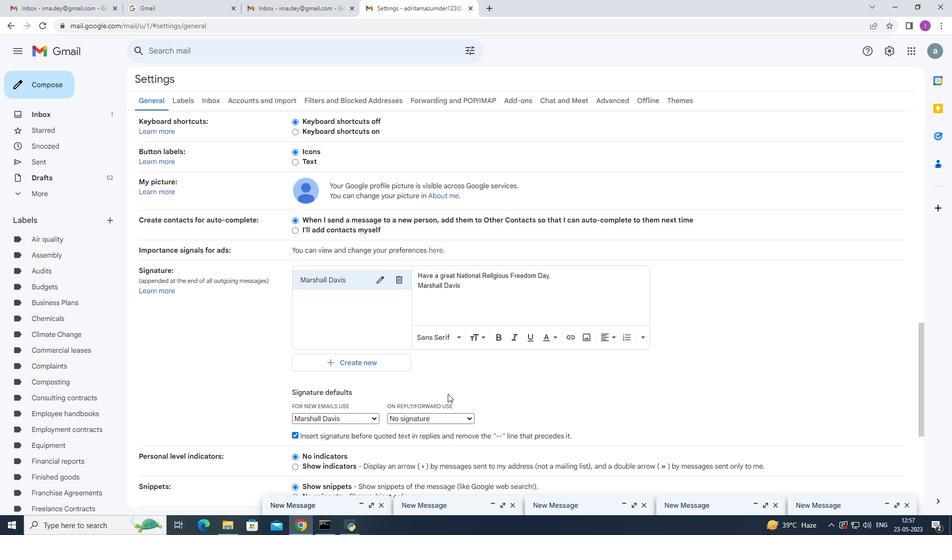 
Action: Mouse scrolled (446, 394) with delta (0, 0)
Screenshot: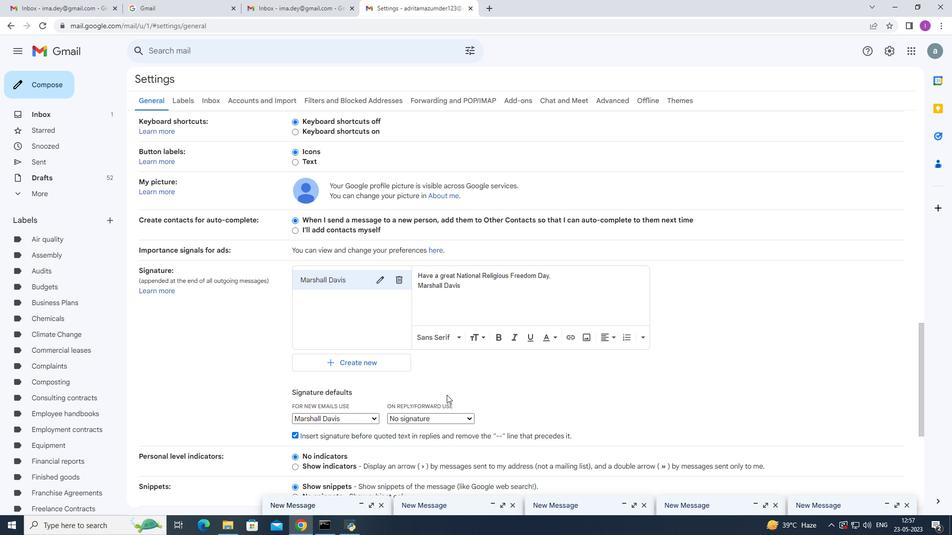 
Action: Mouse moved to (446, 398)
Screenshot: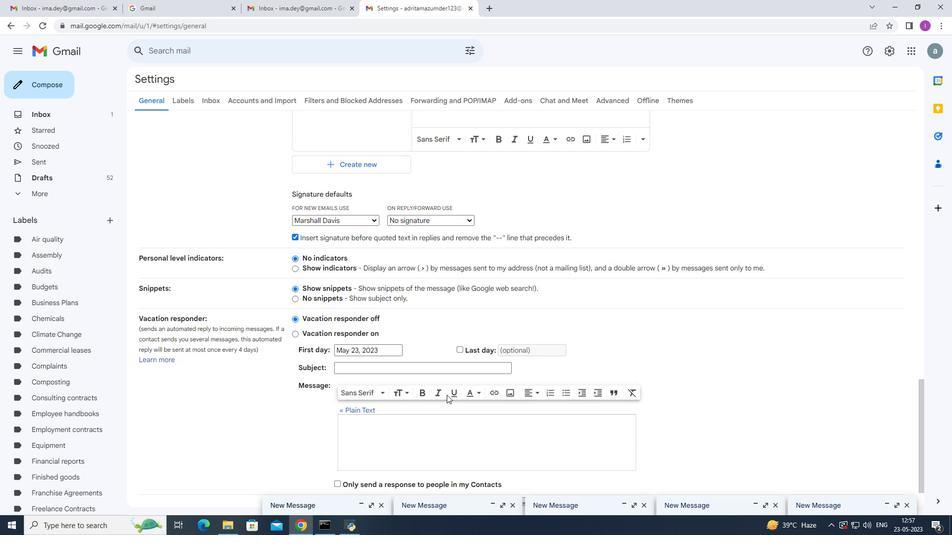 
Action: Mouse scrolled (446, 397) with delta (0, 0)
Screenshot: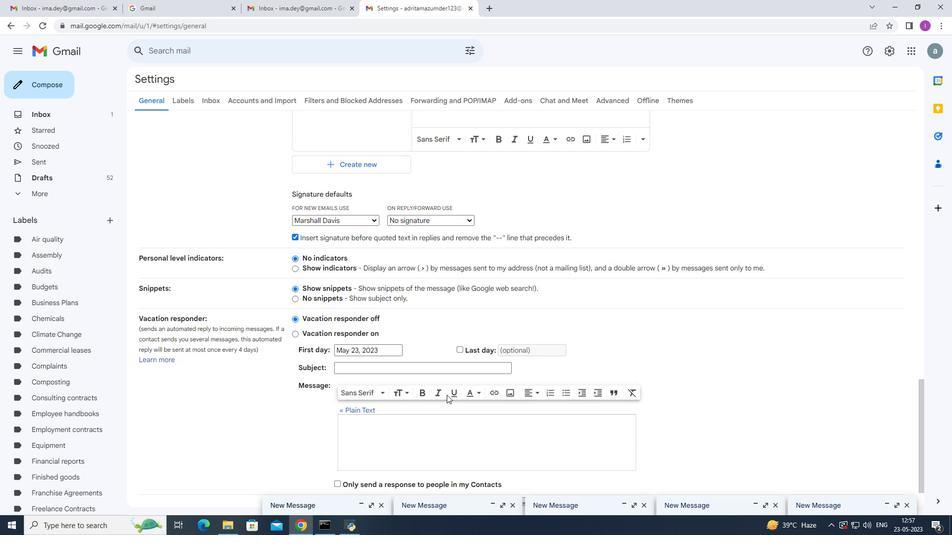 
Action: Mouse moved to (447, 398)
Screenshot: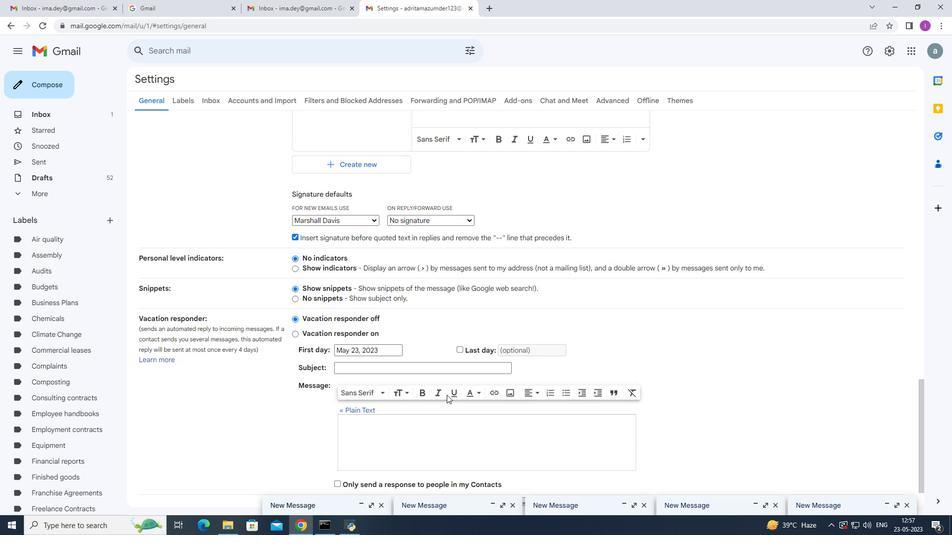 
Action: Mouse scrolled (447, 398) with delta (0, 0)
Screenshot: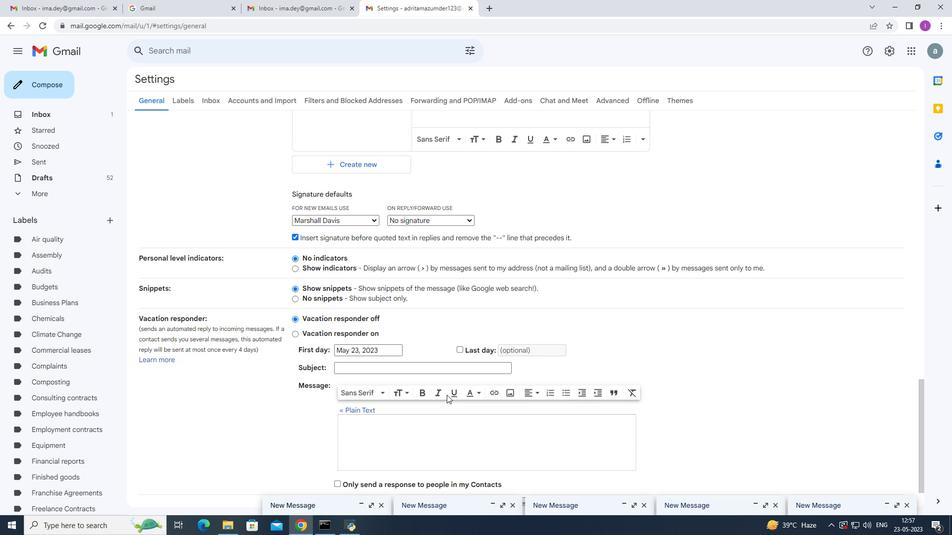 
Action: Mouse scrolled (447, 398) with delta (0, 0)
Screenshot: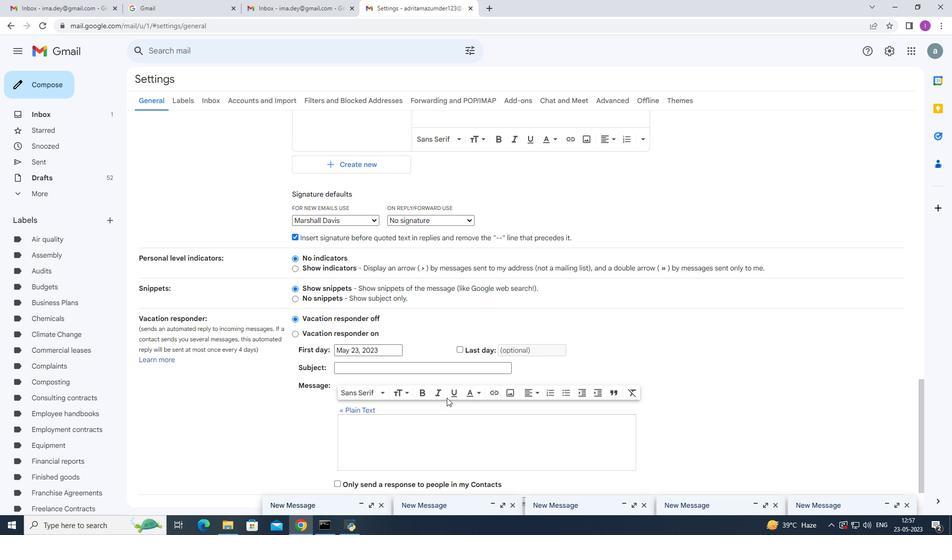 
Action: Mouse scrolled (447, 398) with delta (0, 0)
Screenshot: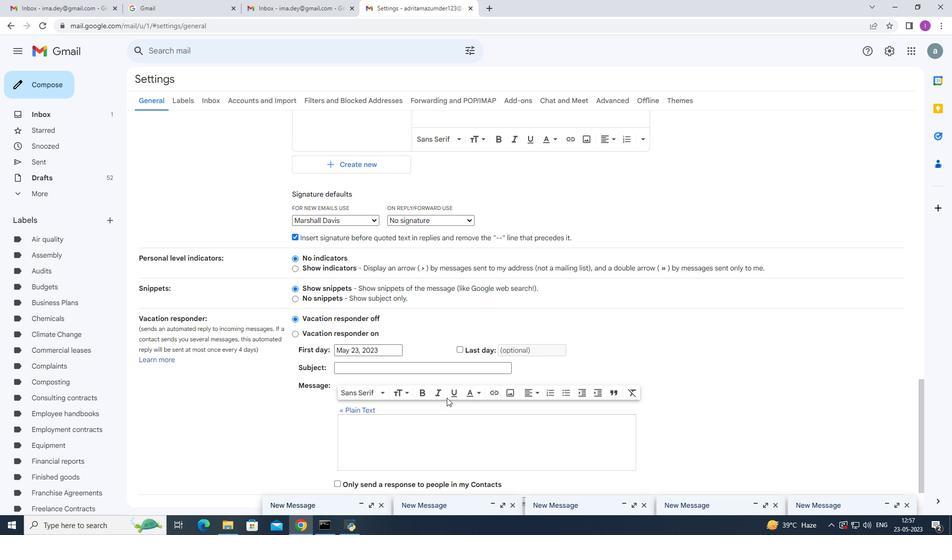 
Action: Mouse moved to (475, 413)
Screenshot: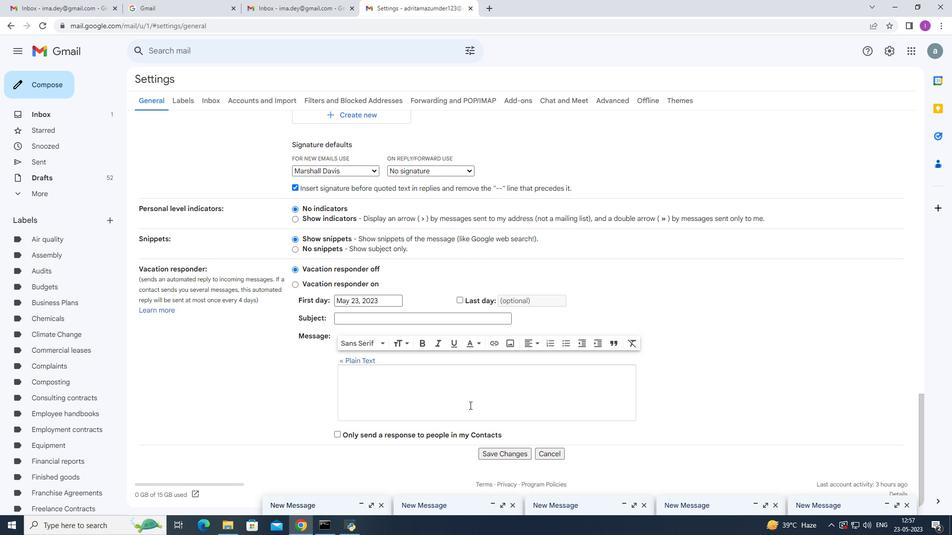 
Action: Mouse scrolled (473, 410) with delta (0, 0)
Screenshot: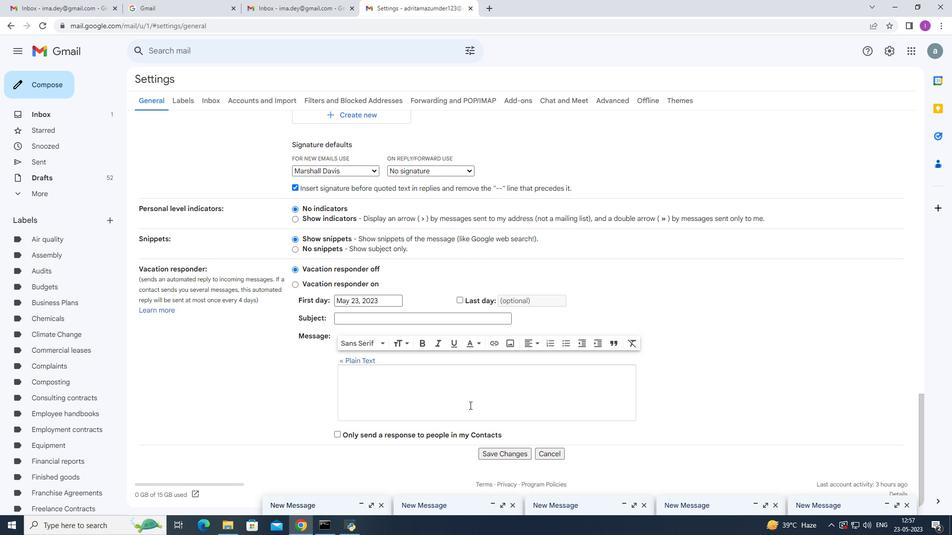 
Action: Mouse moved to (477, 415)
Screenshot: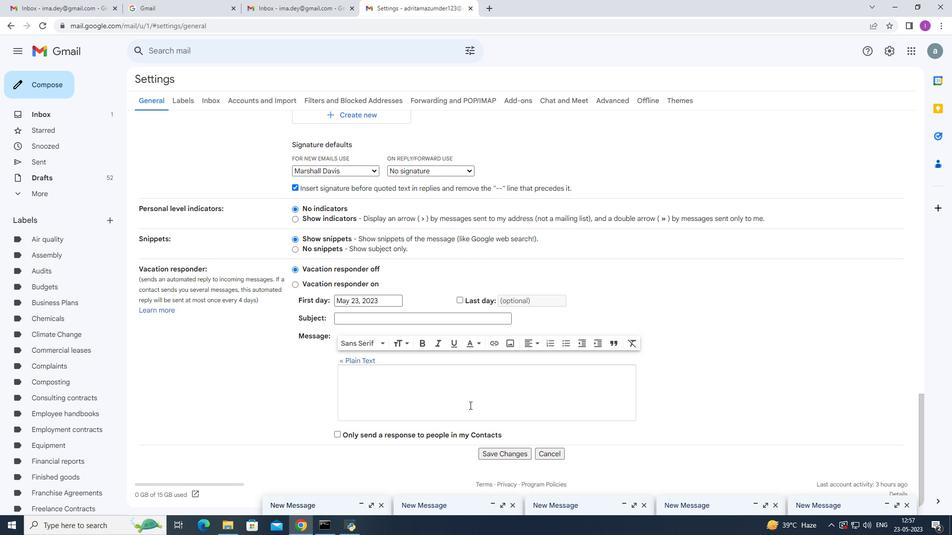 
Action: Mouse scrolled (474, 412) with delta (0, 0)
Screenshot: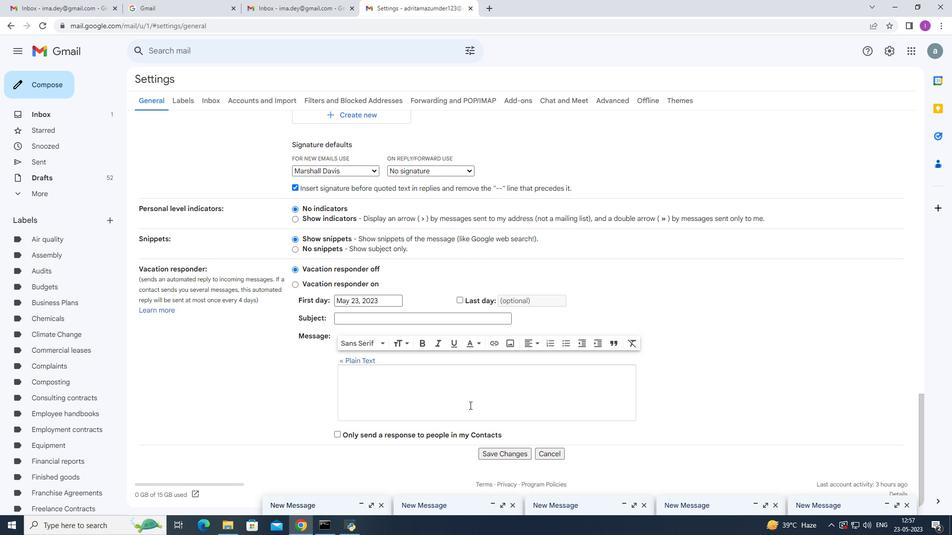 
Action: Mouse moved to (483, 423)
Screenshot: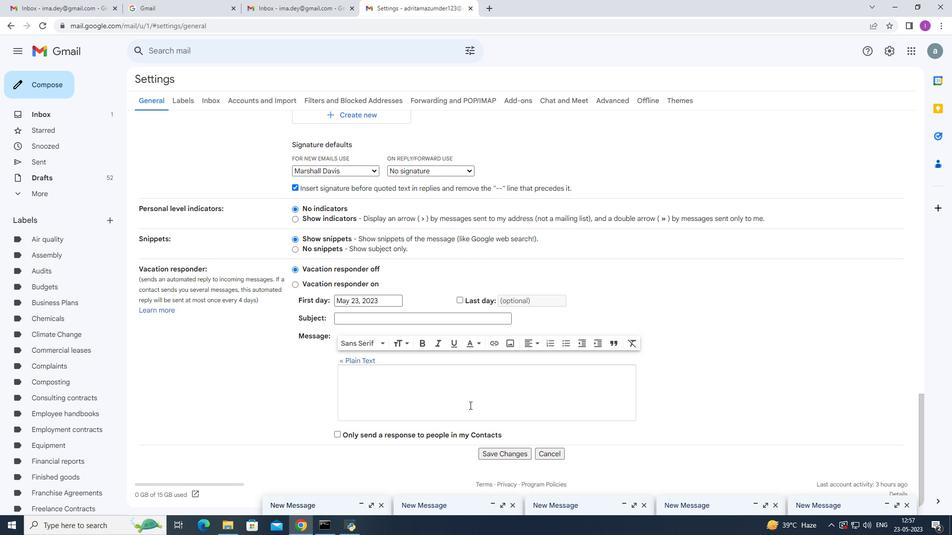 
Action: Mouse scrolled (474, 412) with delta (0, 0)
Screenshot: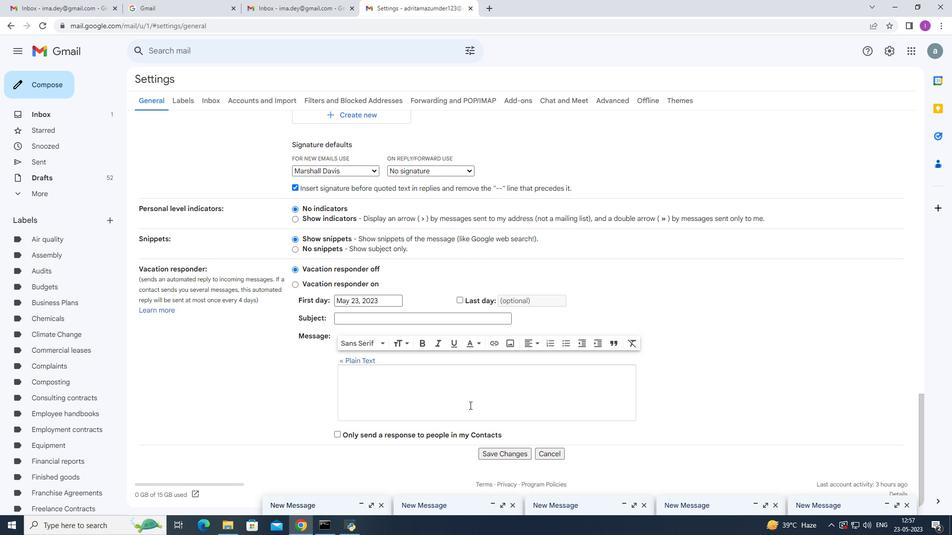 
Action: Mouse moved to (487, 427)
Screenshot: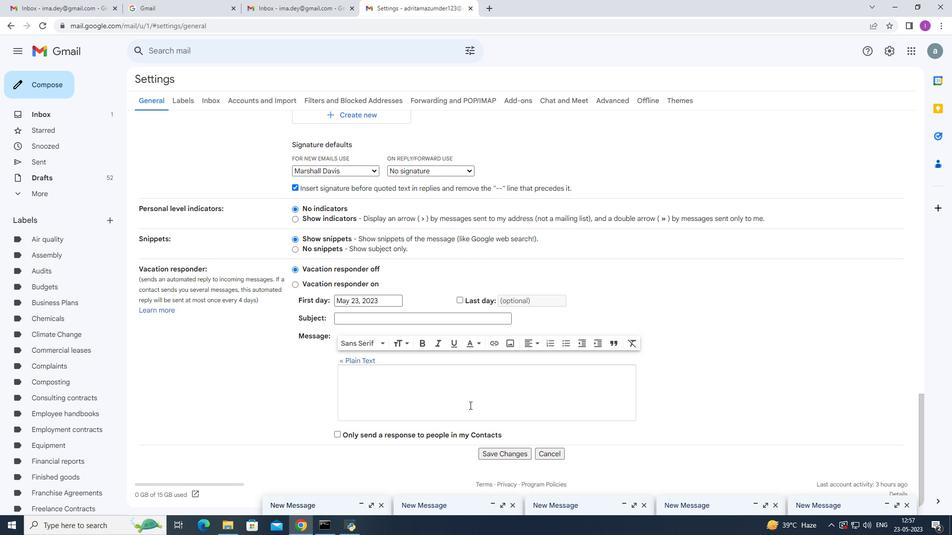 
Action: Mouse scrolled (474, 412) with delta (0, 0)
Screenshot: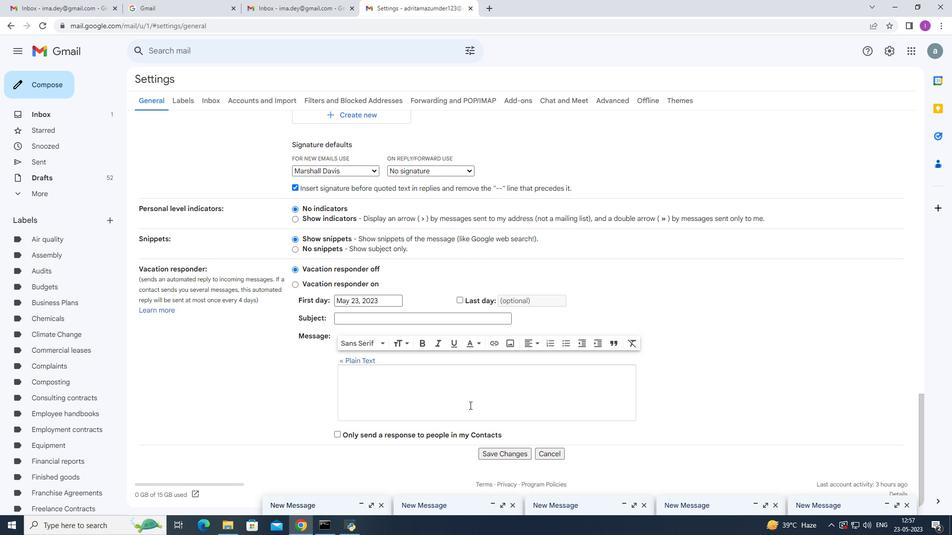 
Action: Mouse moved to (490, 429)
Screenshot: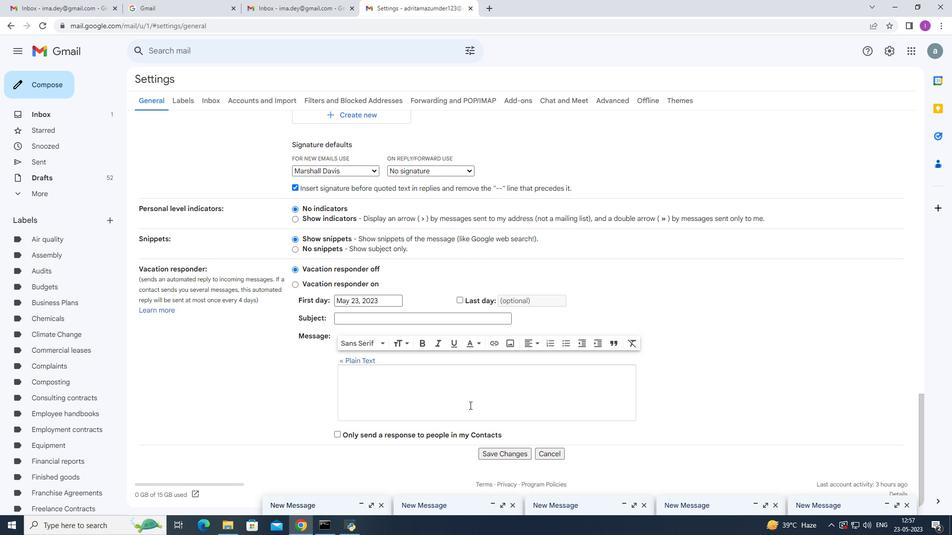 
Action: Mouse scrolled (477, 415) with delta (0, 0)
Screenshot: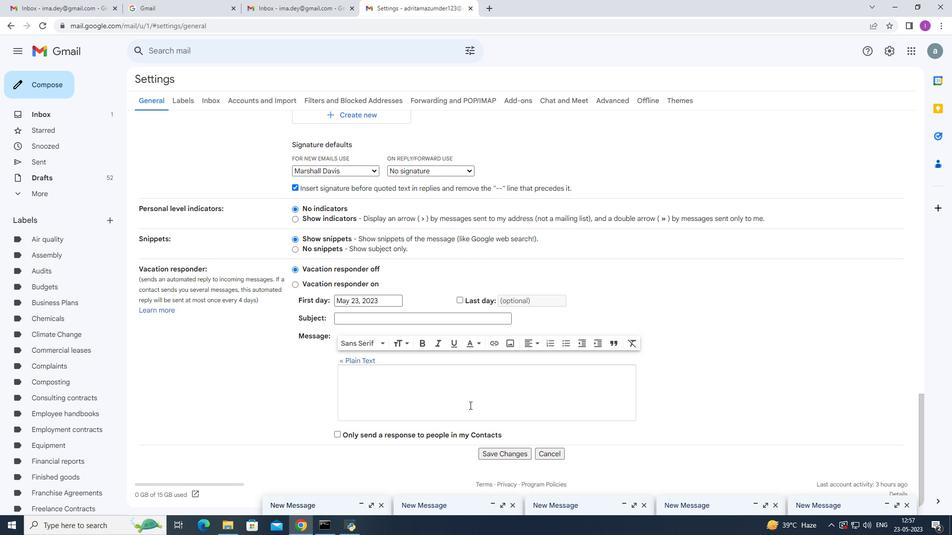 
Action: Mouse moved to (512, 428)
Screenshot: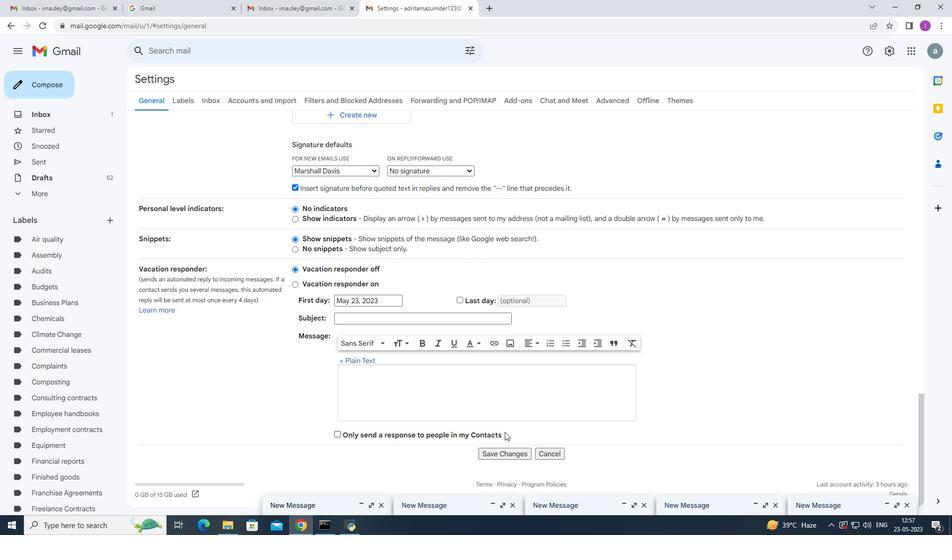 
Action: Mouse scrolled (512, 428) with delta (0, 0)
Screenshot: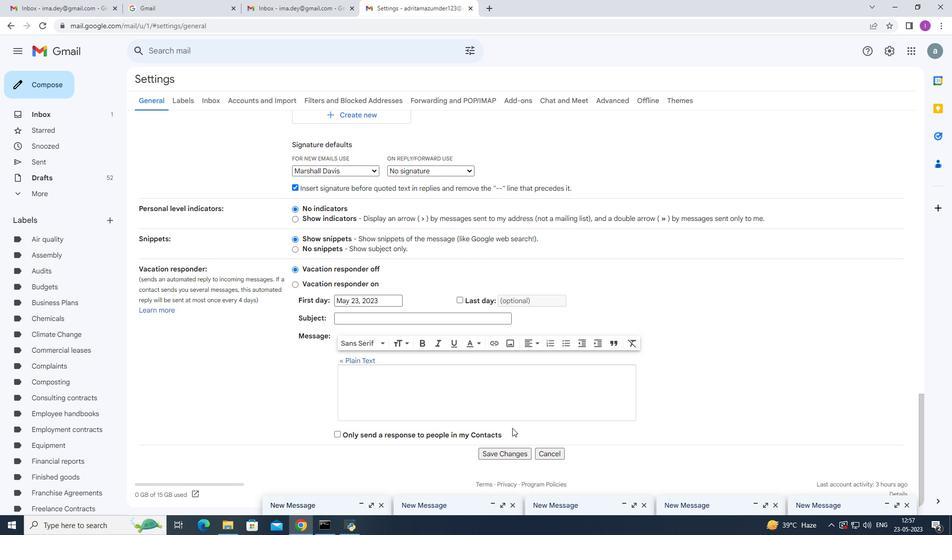 
Action: Mouse moved to (512, 428)
Screenshot: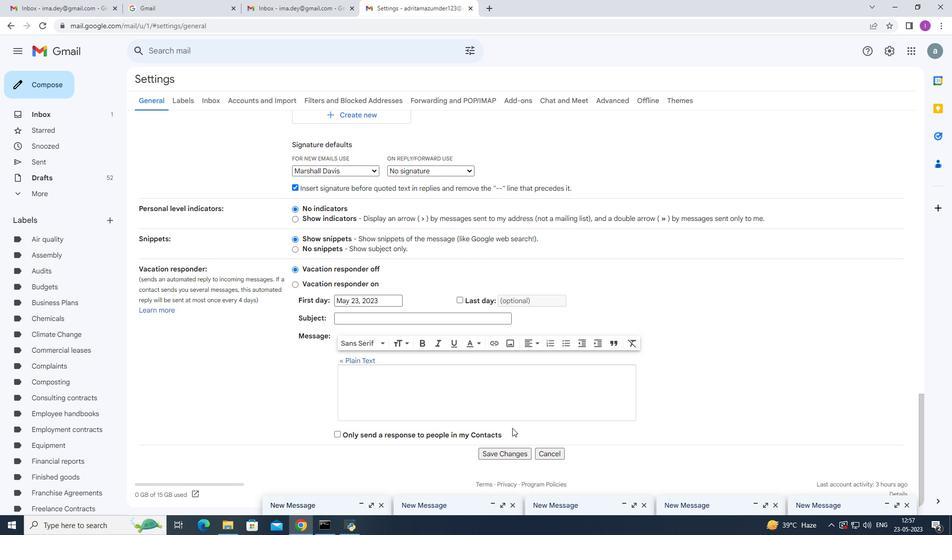 
Action: Mouse scrolled (512, 428) with delta (0, 0)
Screenshot: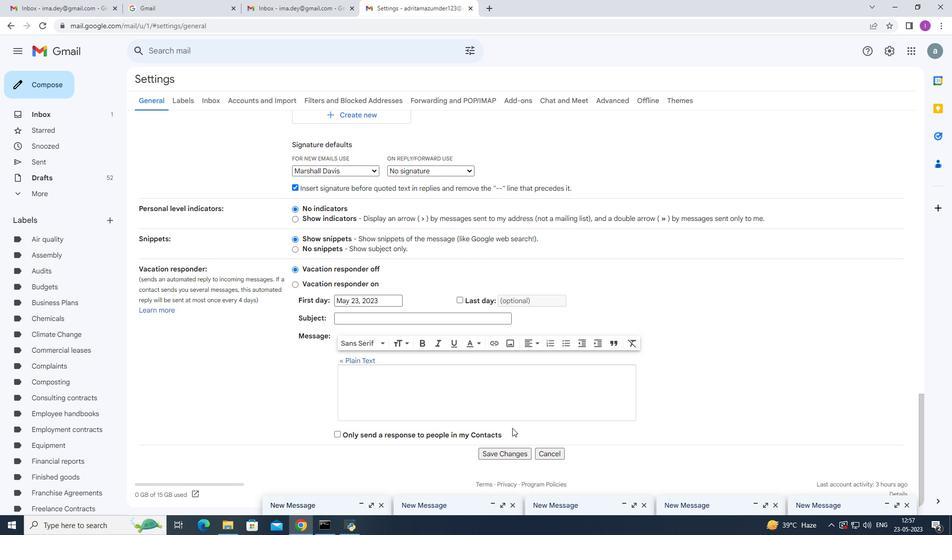 
Action: Mouse scrolled (512, 428) with delta (0, 0)
Screenshot: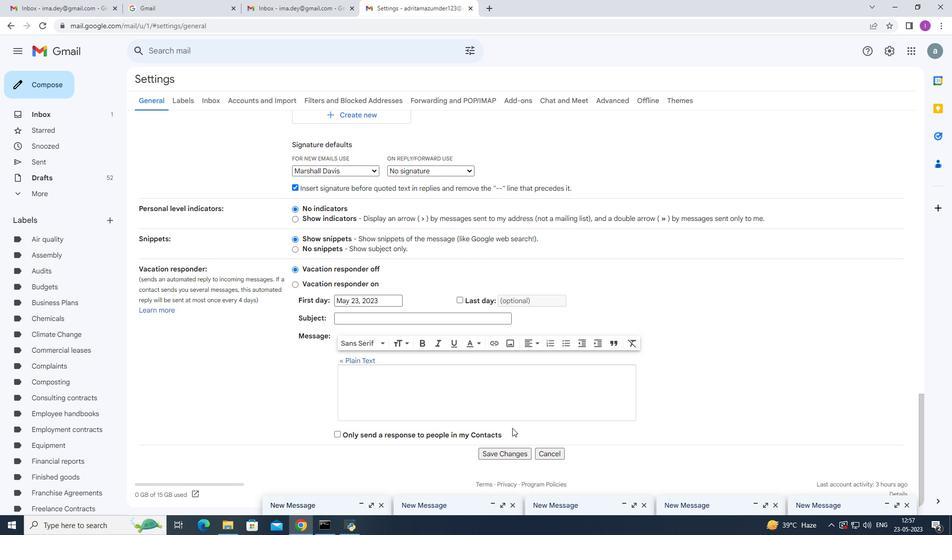 
Action: Mouse scrolled (512, 428) with delta (0, 0)
Screenshot: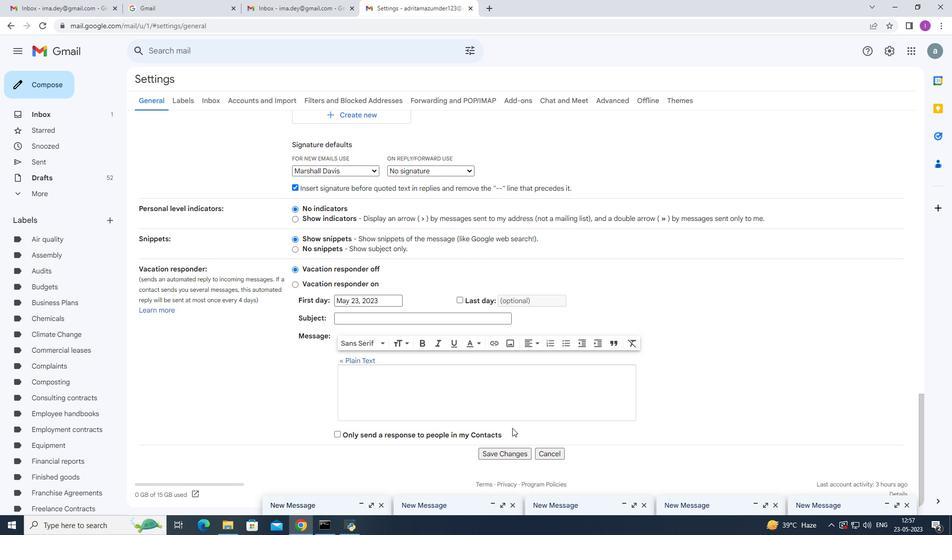 
Action: Mouse scrolled (512, 428) with delta (0, 0)
Screenshot: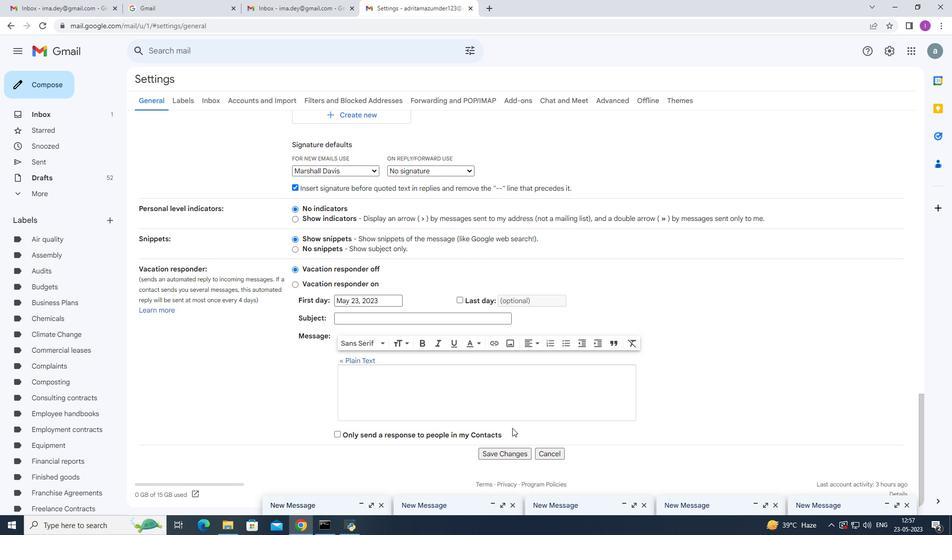 
Action: Mouse scrolled (512, 428) with delta (0, 0)
Screenshot: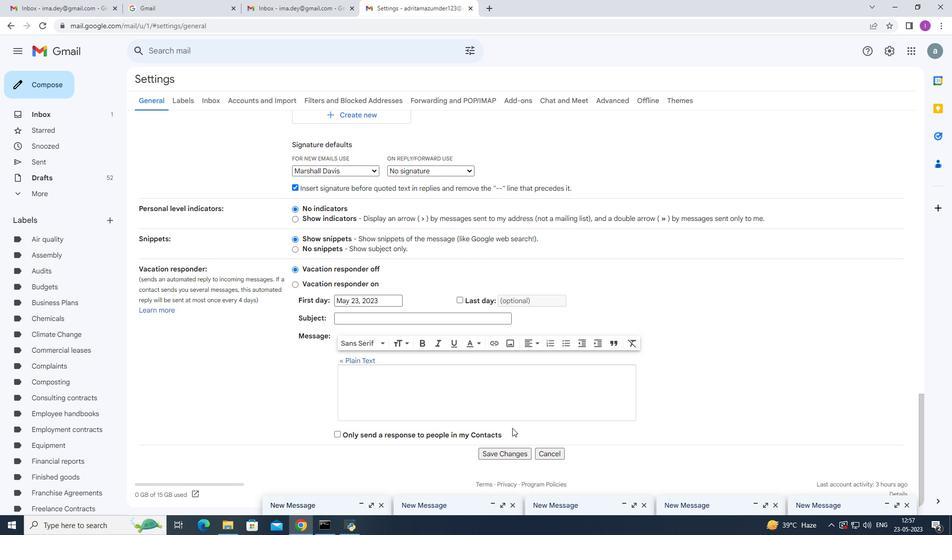 
Action: Mouse scrolled (512, 428) with delta (0, 0)
Screenshot: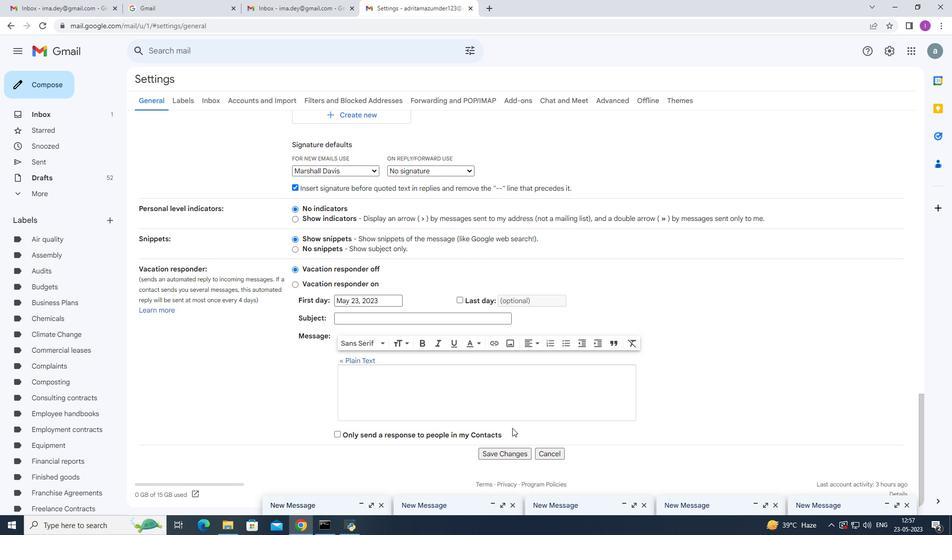 
Action: Mouse scrolled (512, 428) with delta (0, 0)
Screenshot: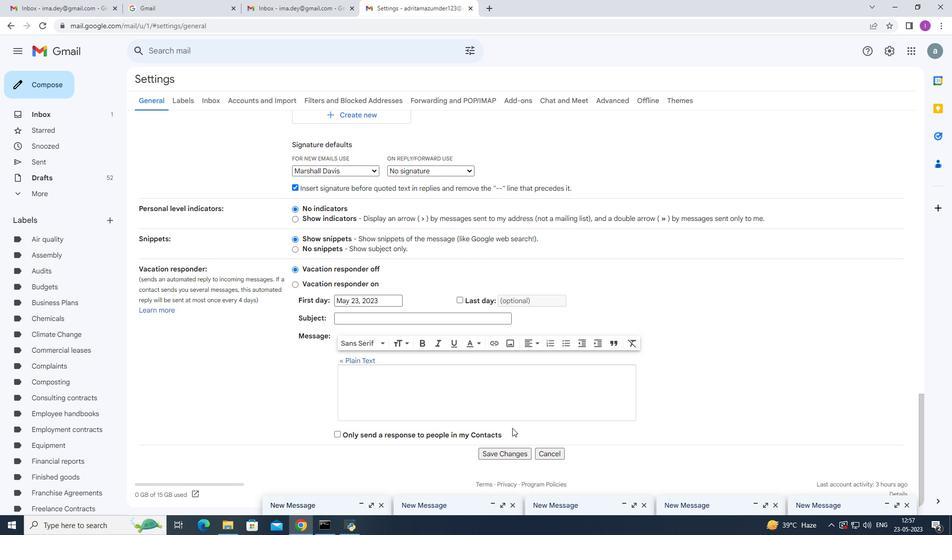 
Action: Mouse moved to (429, 338)
Screenshot: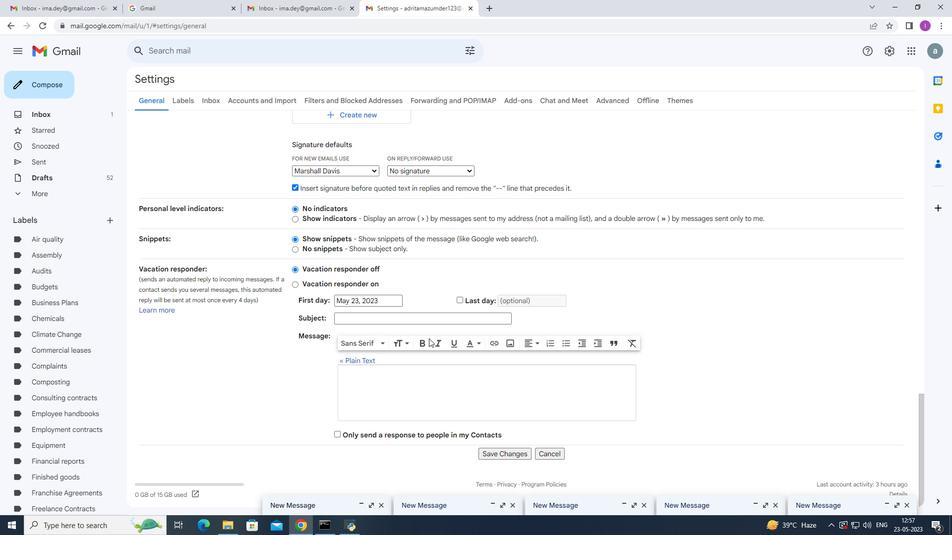 
Action: Mouse scrolled (429, 338) with delta (0, 0)
Screenshot: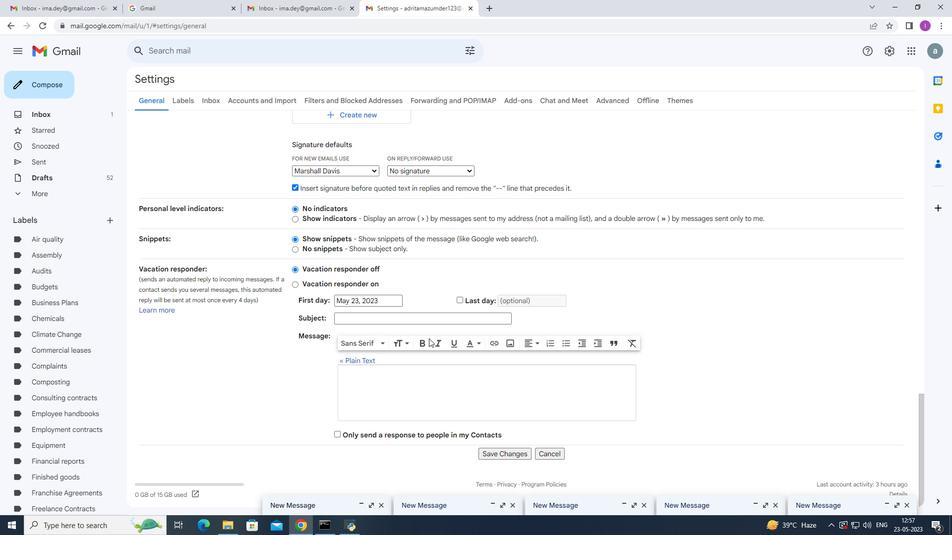 
Action: Mouse moved to (429, 344)
Screenshot: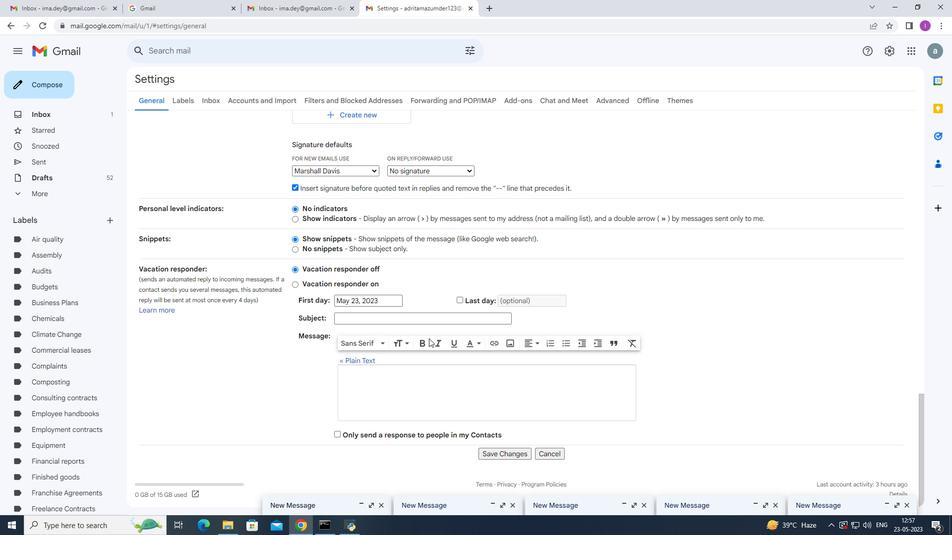 
Action: Mouse scrolled (429, 344) with delta (0, 0)
Screenshot: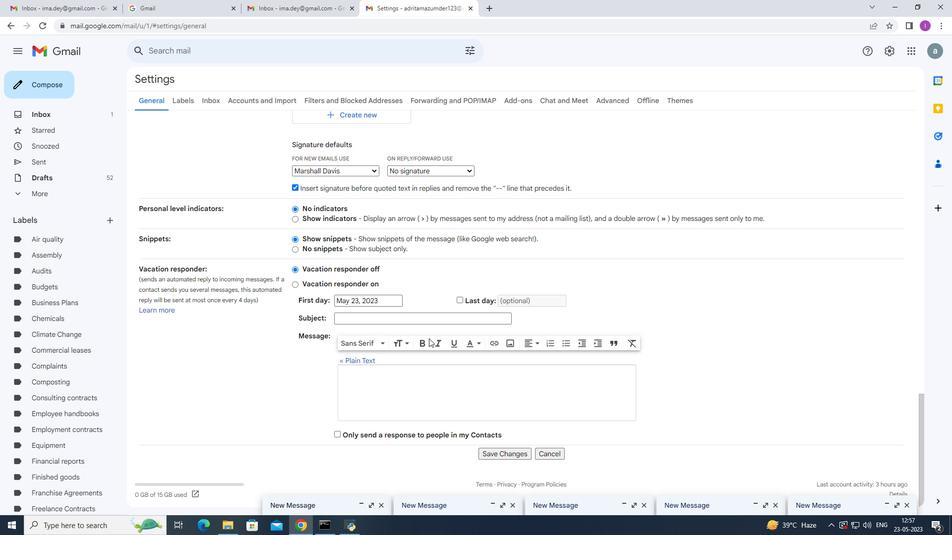 
Action: Mouse moved to (429, 345)
Screenshot: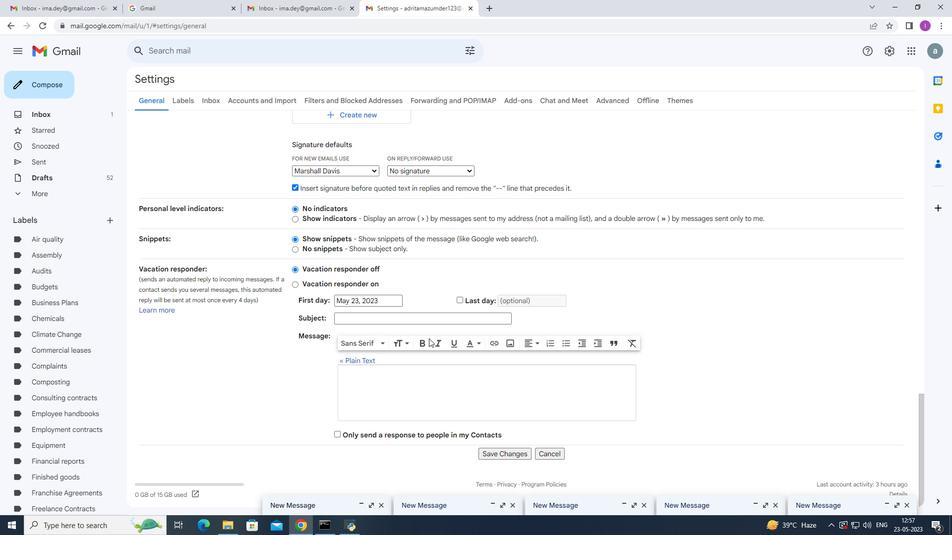 
Action: Mouse scrolled (429, 344) with delta (0, 0)
Screenshot: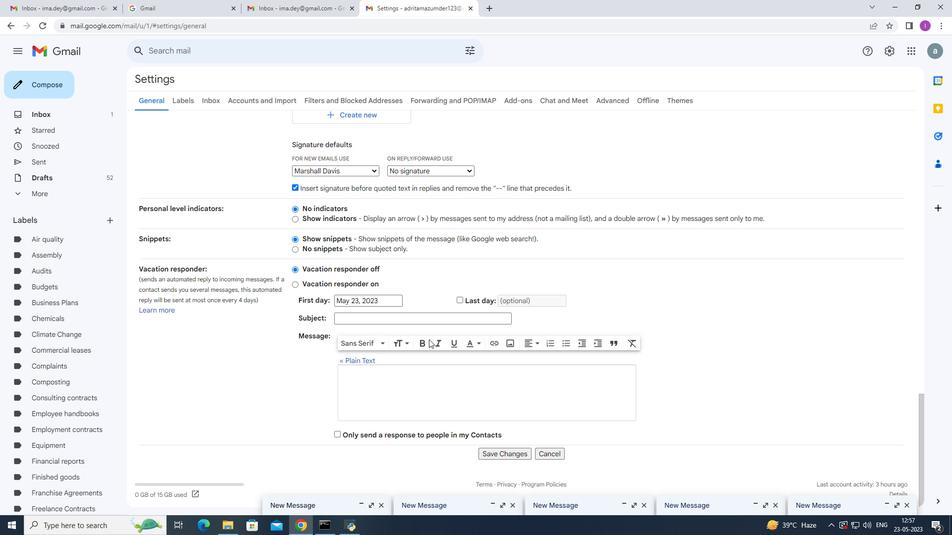 
Action: Mouse scrolled (429, 344) with delta (0, 0)
Screenshot: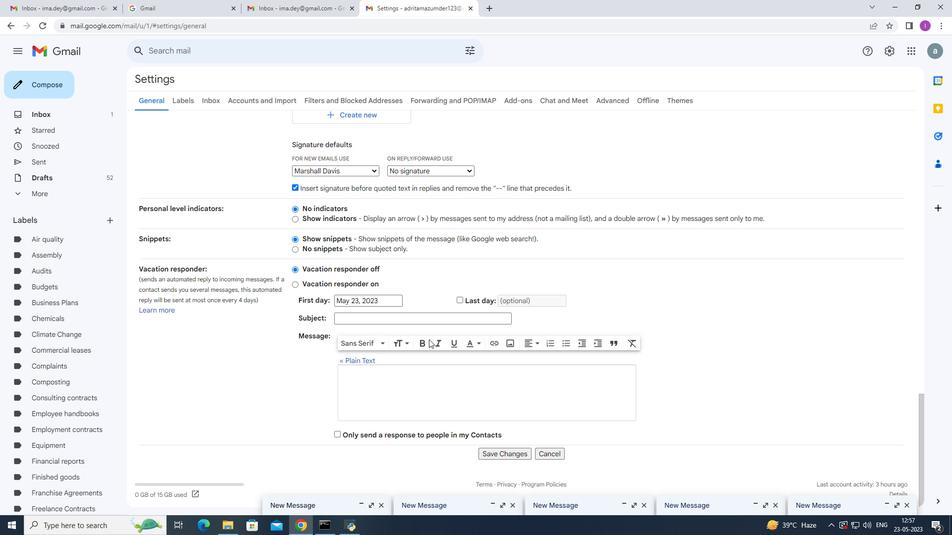 
Action: Mouse moved to (508, 453)
Screenshot: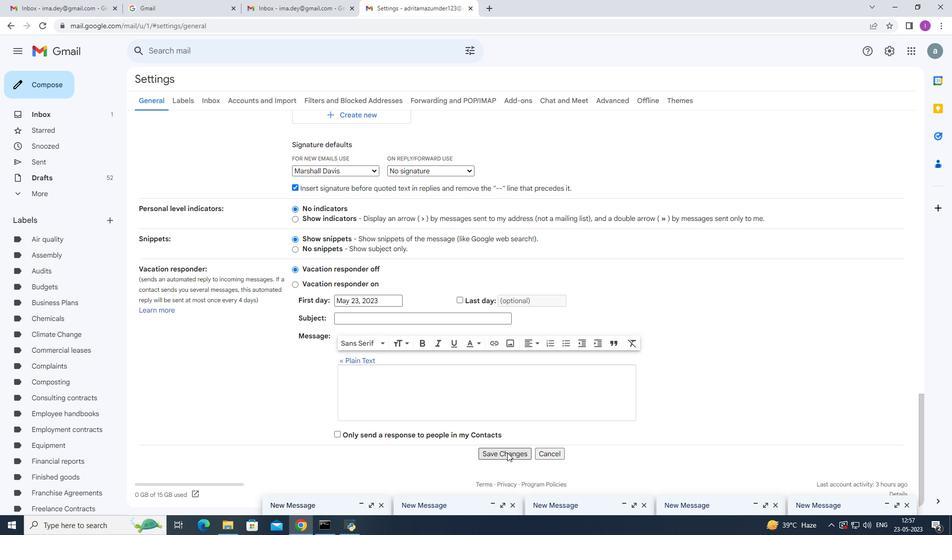 
Action: Mouse pressed left at (508, 453)
Screenshot: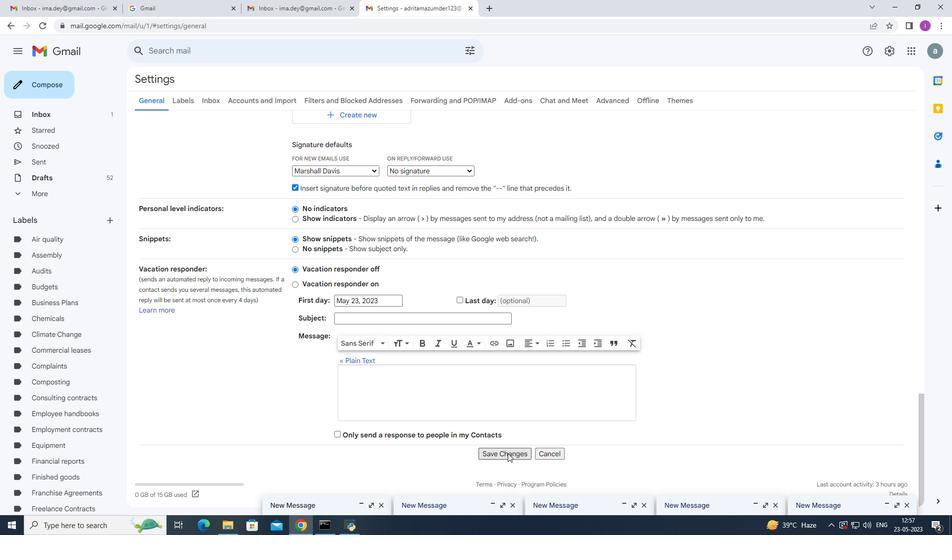 
Action: Mouse moved to (47, 78)
Screenshot: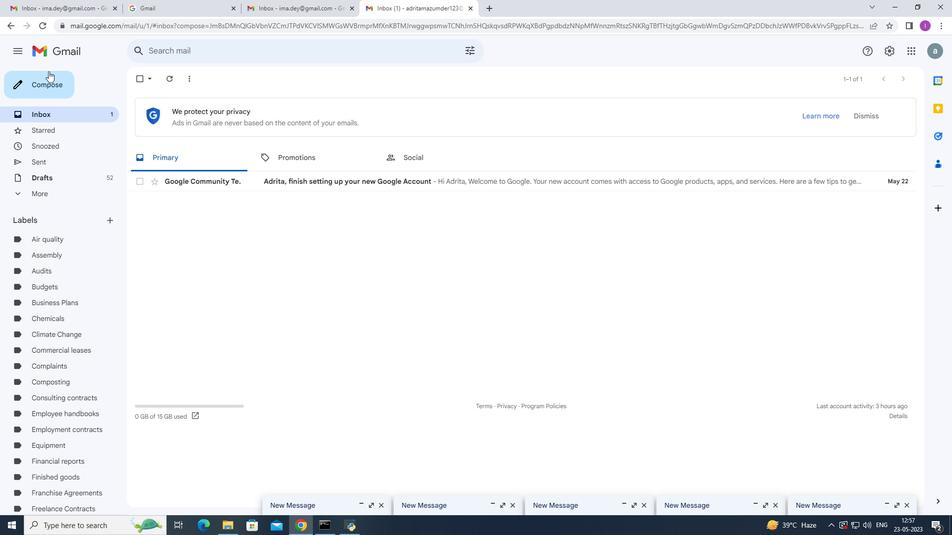 
Action: Mouse pressed left at (47, 78)
Screenshot: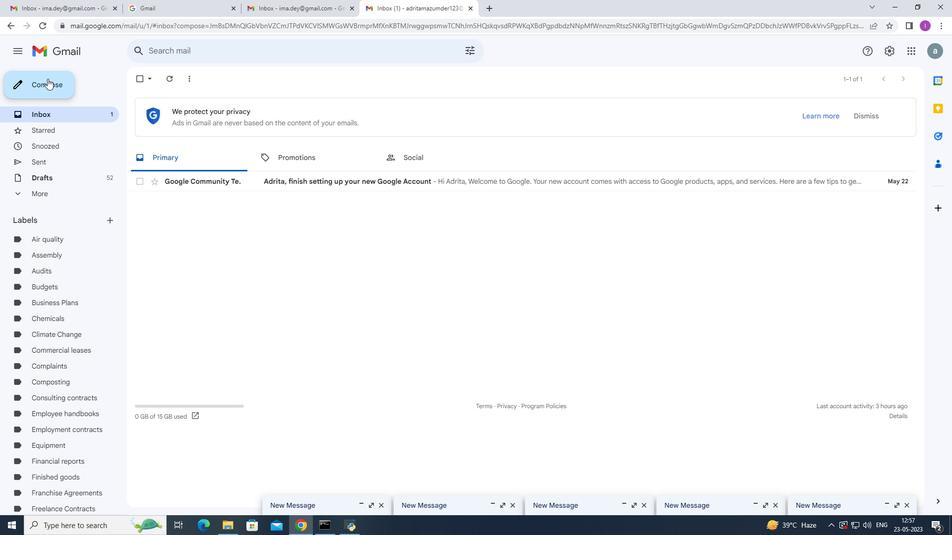 
Action: Mouse moved to (644, 244)
Screenshot: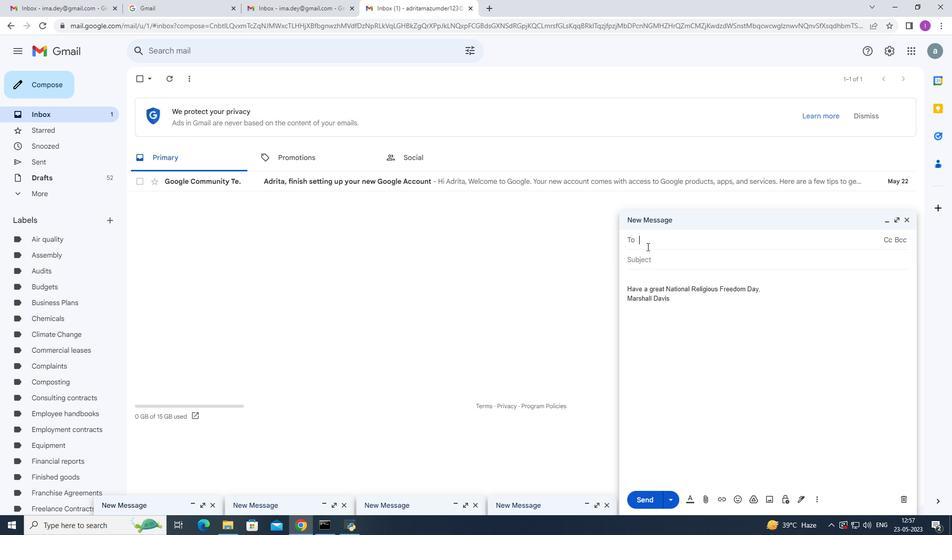 
Action: Key pressed s
Screenshot: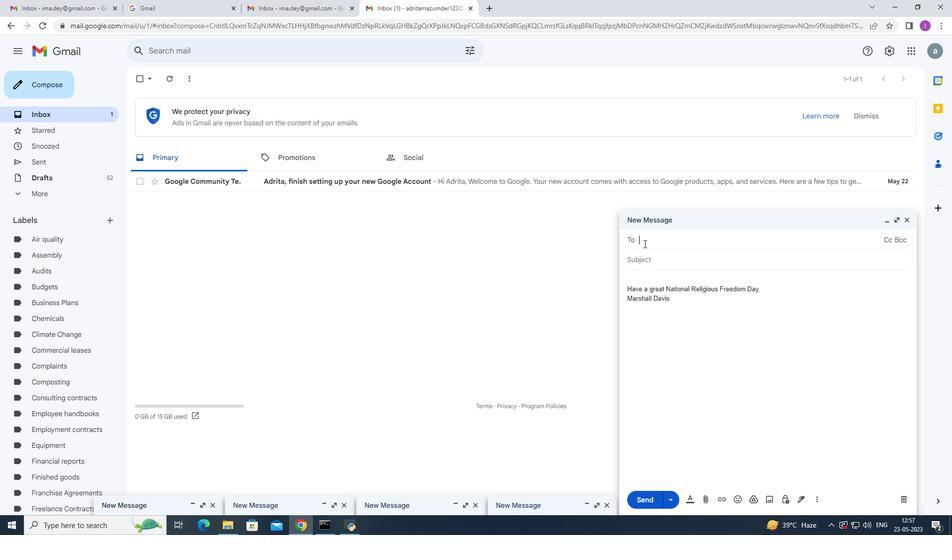 
Action: Mouse moved to (705, 257)
Screenshot: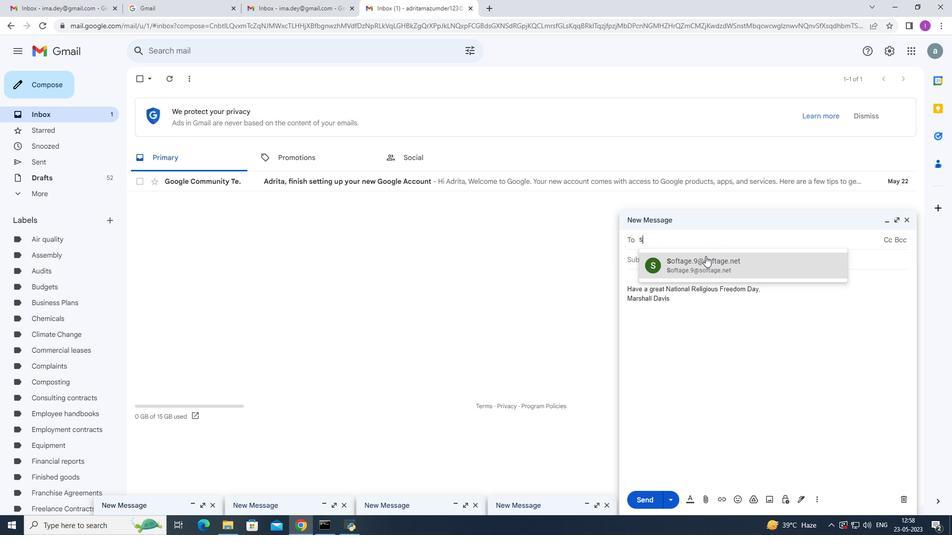 
Action: Mouse pressed left at (705, 257)
Screenshot: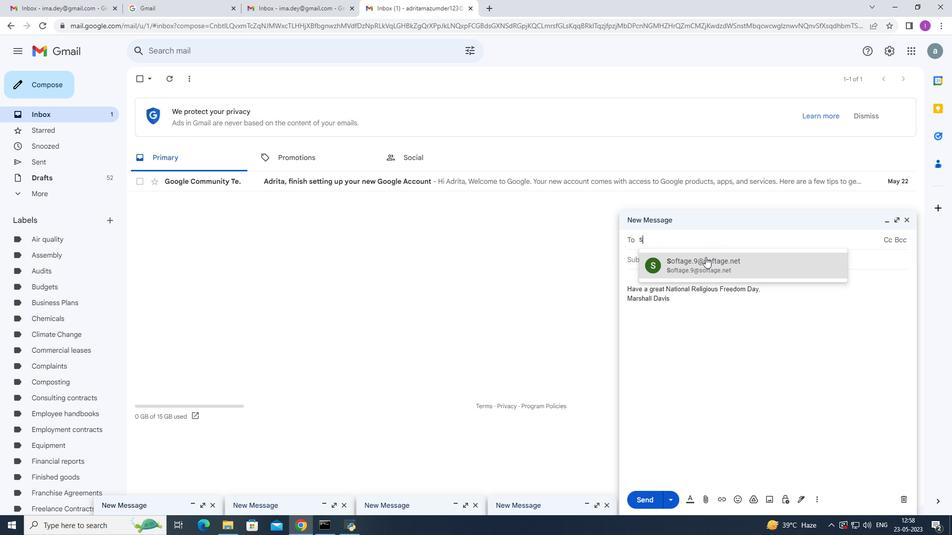 
Action: Mouse moved to (818, 500)
Screenshot: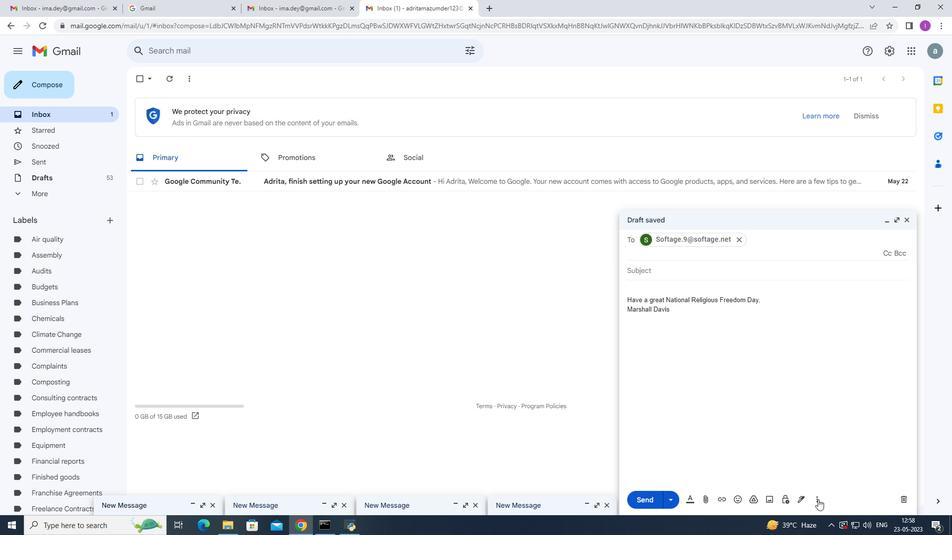 
Action: Mouse pressed left at (818, 500)
Screenshot: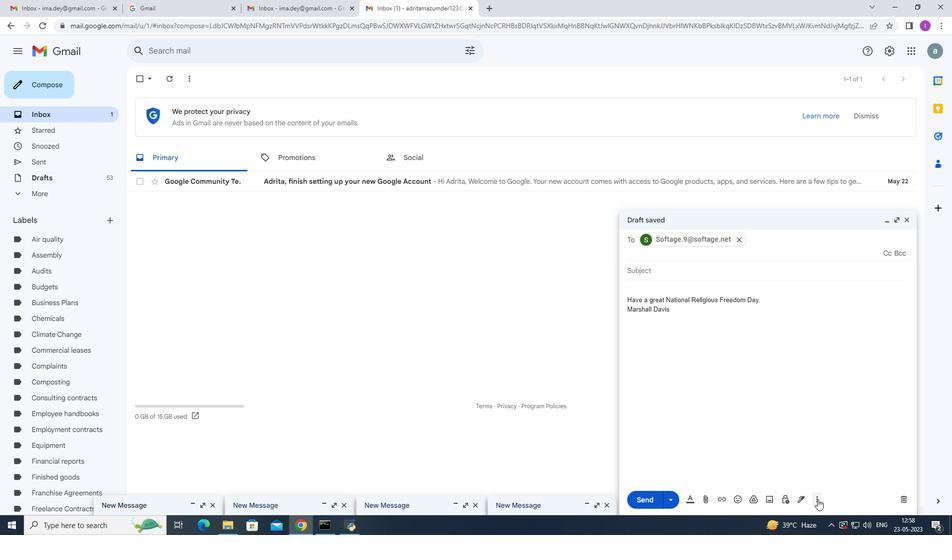 
Action: Mouse moved to (851, 407)
Screenshot: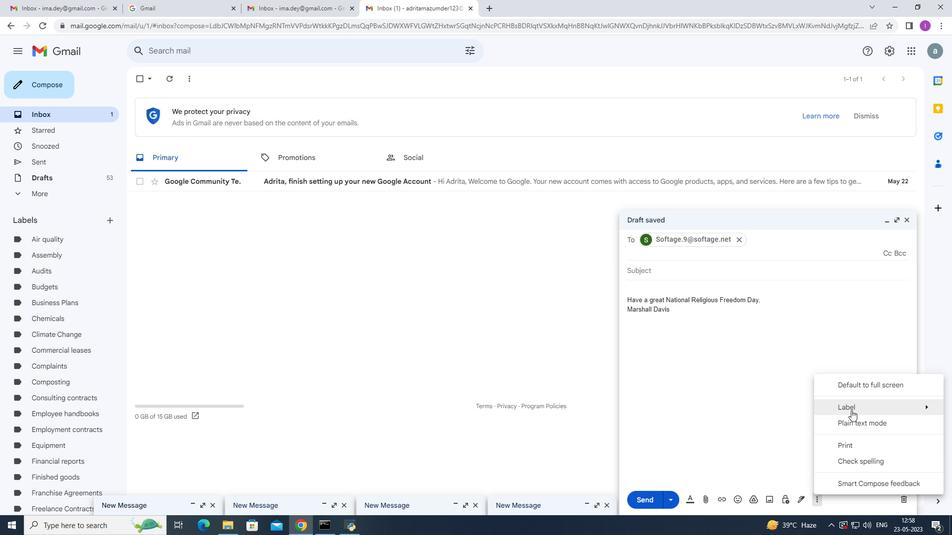 
Action: Mouse pressed left at (851, 407)
Screenshot: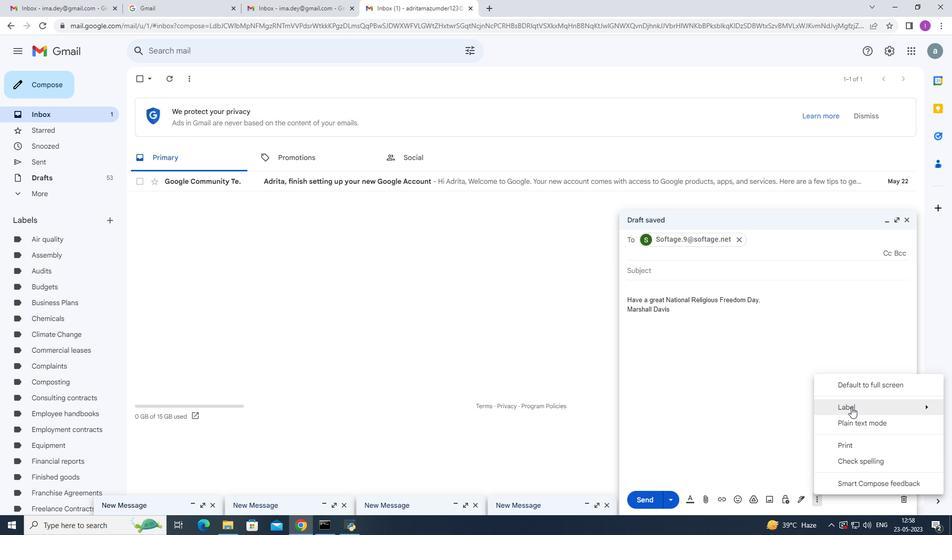 
Action: Mouse moved to (677, 216)
Screenshot: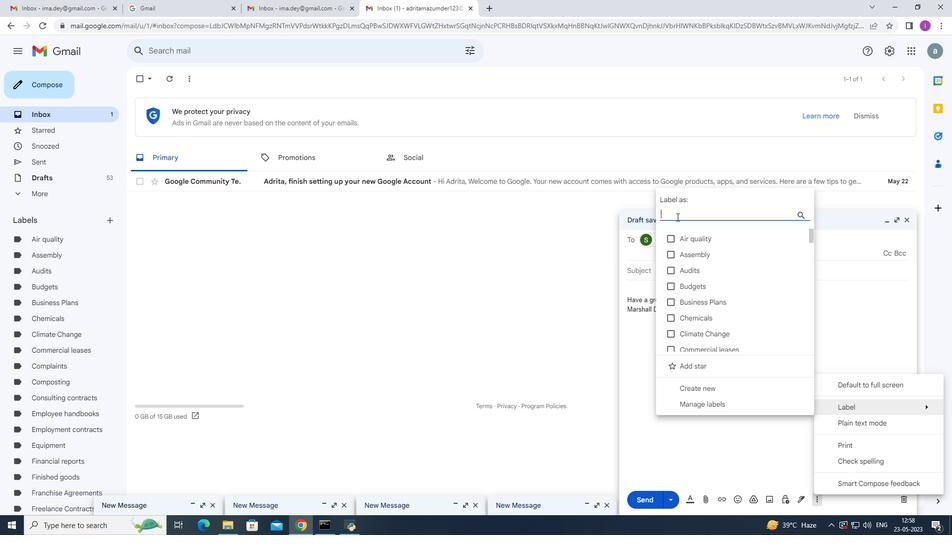
Action: Mouse pressed left at (677, 216)
Screenshot: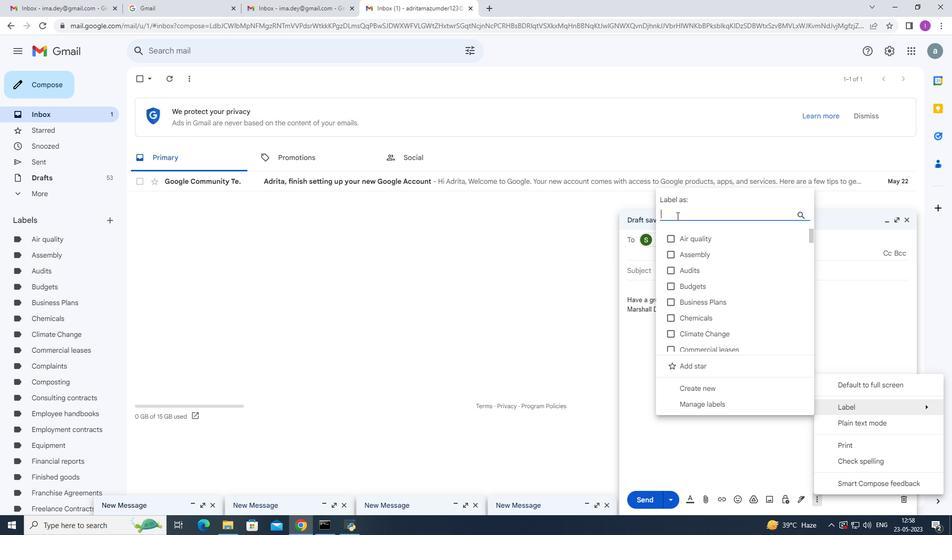 
Action: Mouse moved to (725, 213)
Screenshot: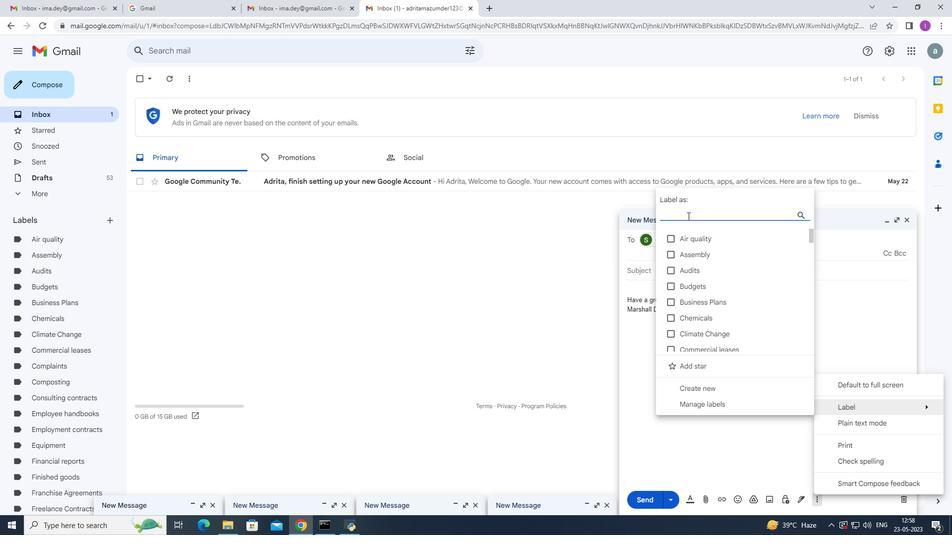 
Action: Key pressed <Key.shift><Key.shift>Label<Key.space><Key.shift><Key.shift>Resident<Key.space>i<Key.backspace><Key.backspace>ial<Key.space>leases
Screenshot: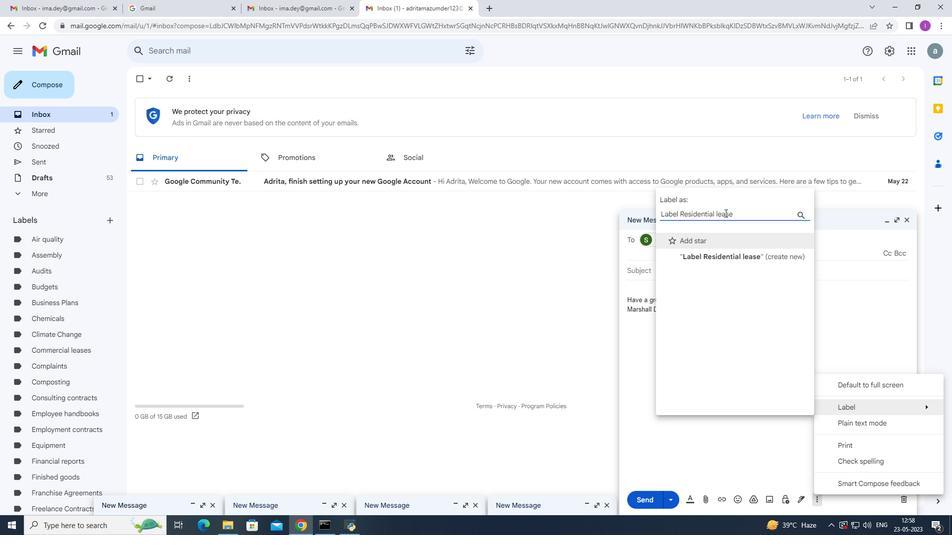 
Action: Mouse moved to (725, 256)
Screenshot: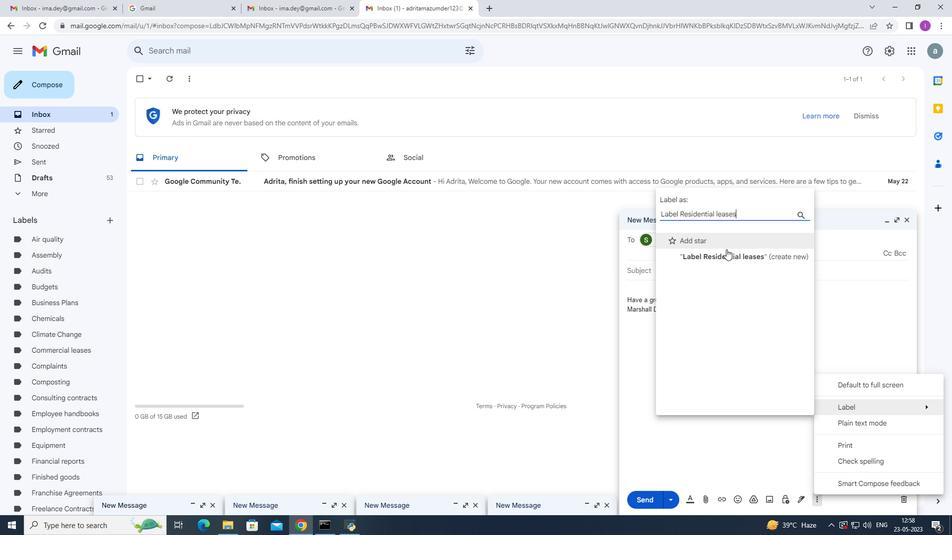 
Action: Mouse pressed left at (725, 256)
Screenshot: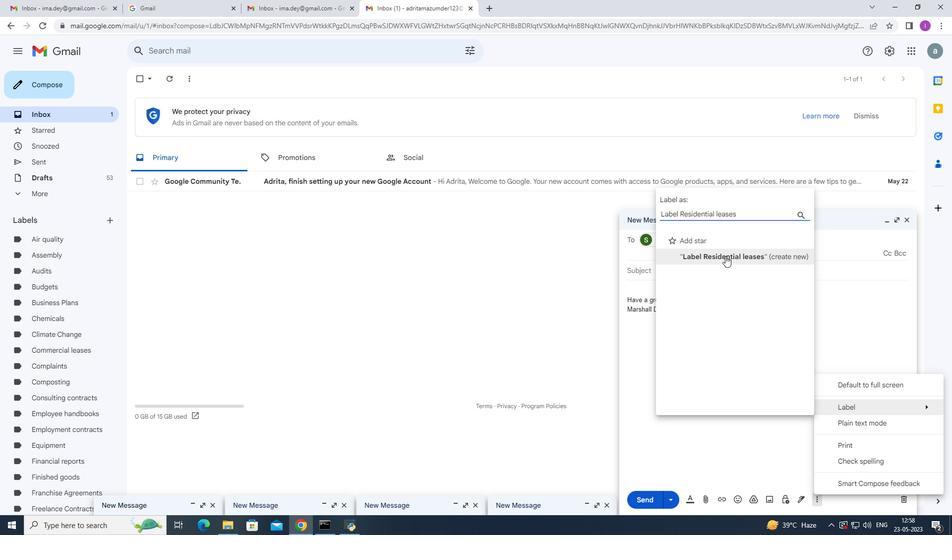 
Action: Mouse moved to (558, 317)
Screenshot: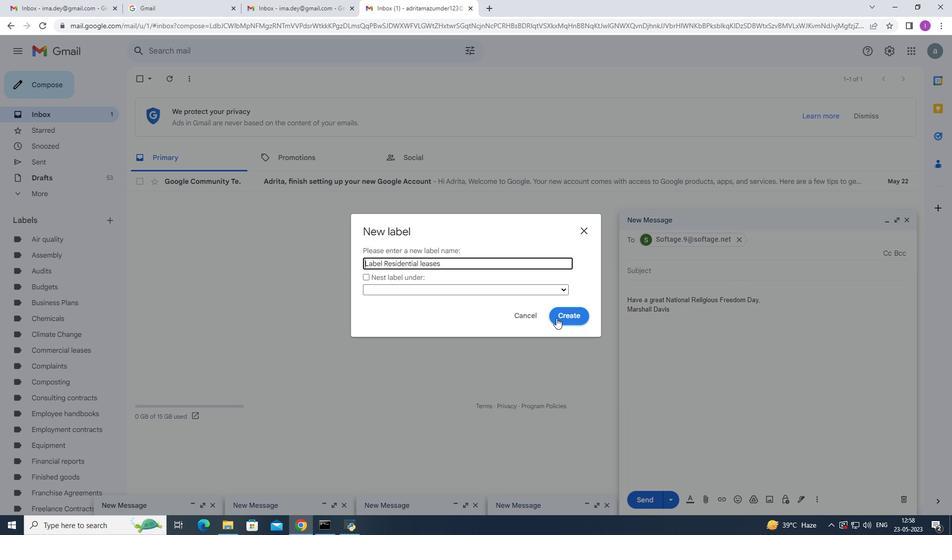 
Action: Mouse pressed left at (558, 317)
Screenshot: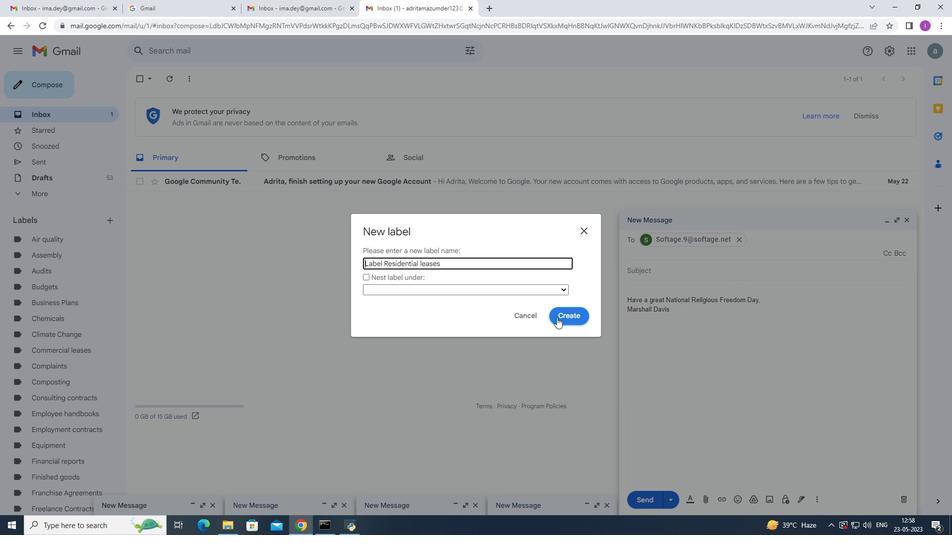 
Action: Mouse moved to (816, 499)
Screenshot: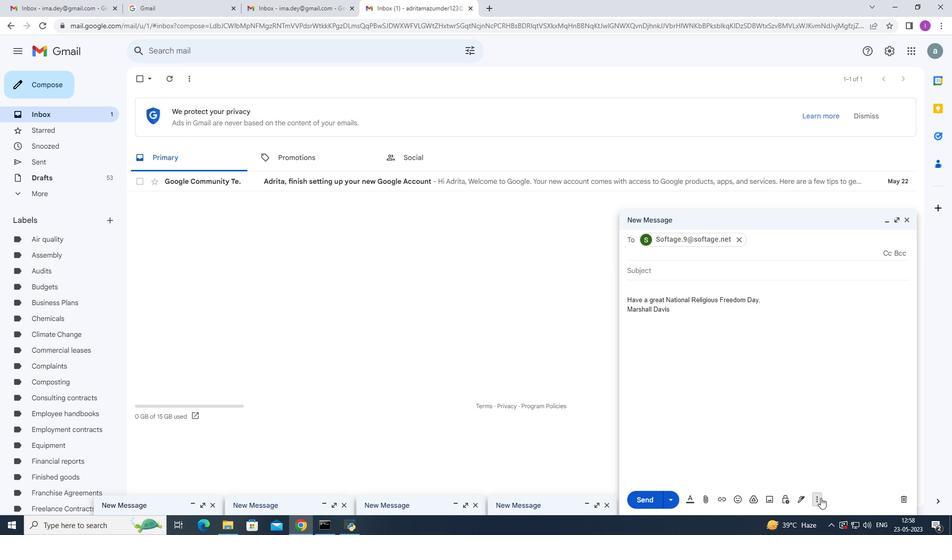 
Action: Mouse pressed left at (816, 499)
Screenshot: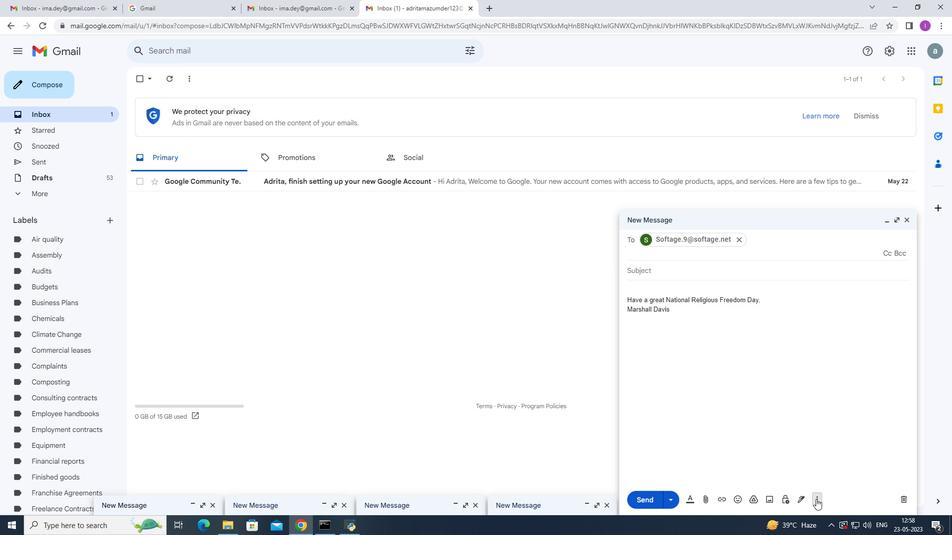 
Action: Mouse moved to (590, 334)
Screenshot: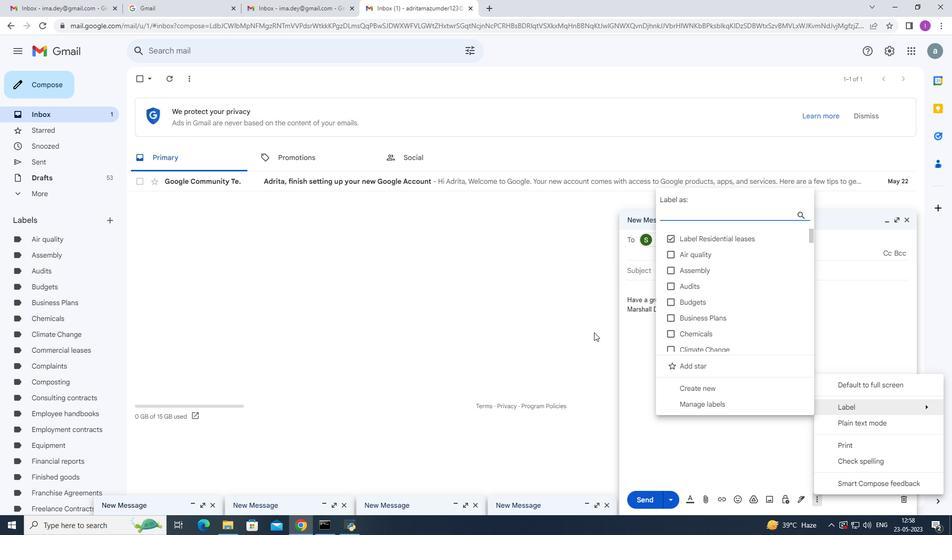 
Action: Mouse pressed left at (590, 334)
Screenshot: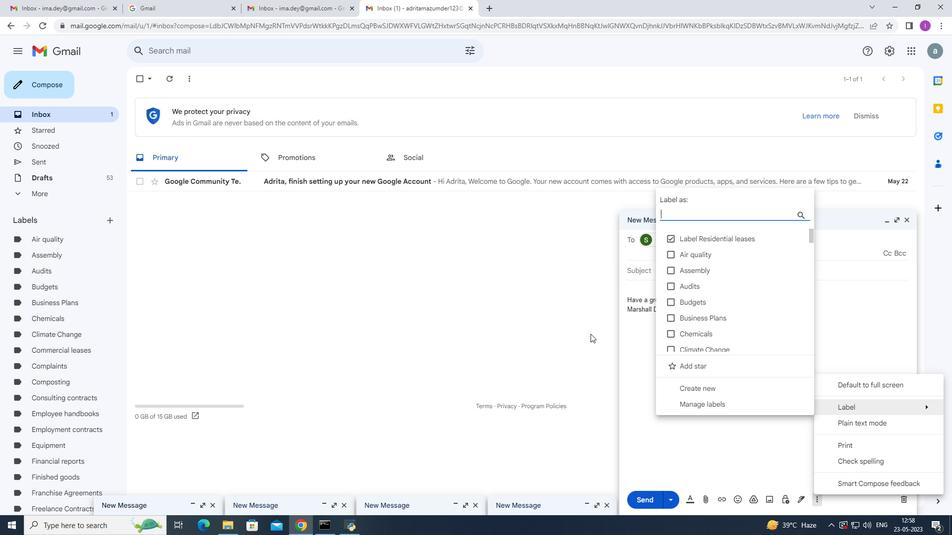
Action: Mouse moved to (664, 363)
Screenshot: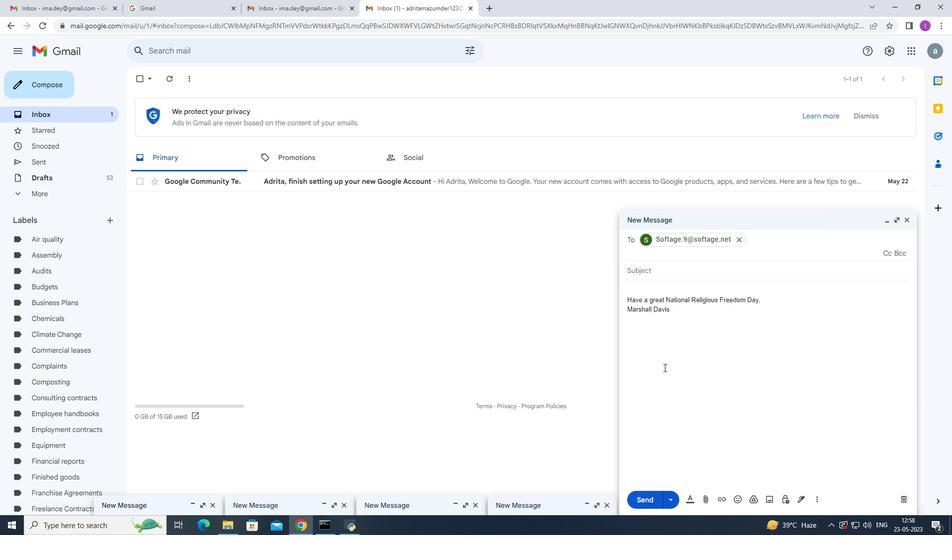 
